 Task: Open book report by reading rainbow template from the template gallery.
Action: Mouse moved to (40, 81)
Screenshot: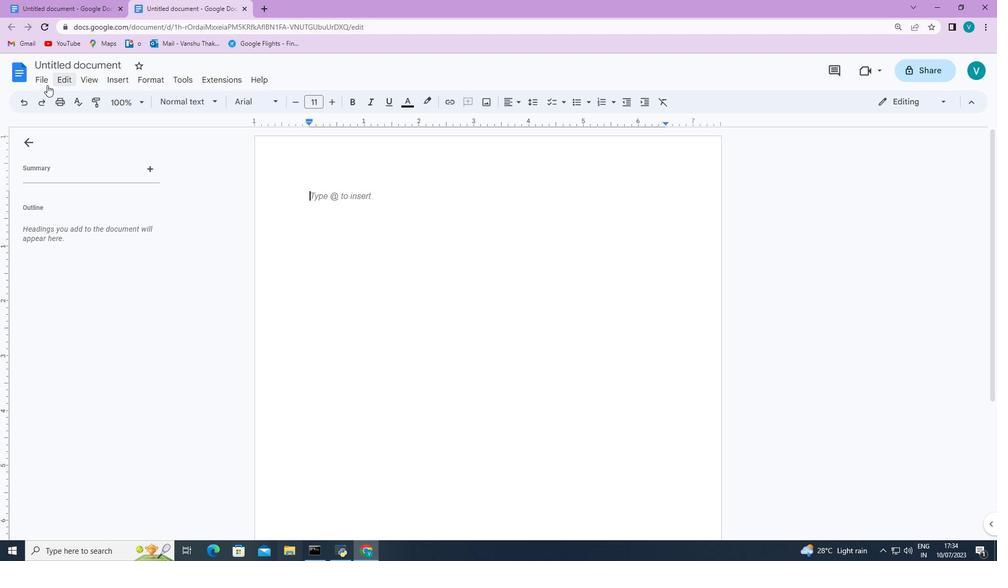 
Action: Mouse pressed left at (40, 81)
Screenshot: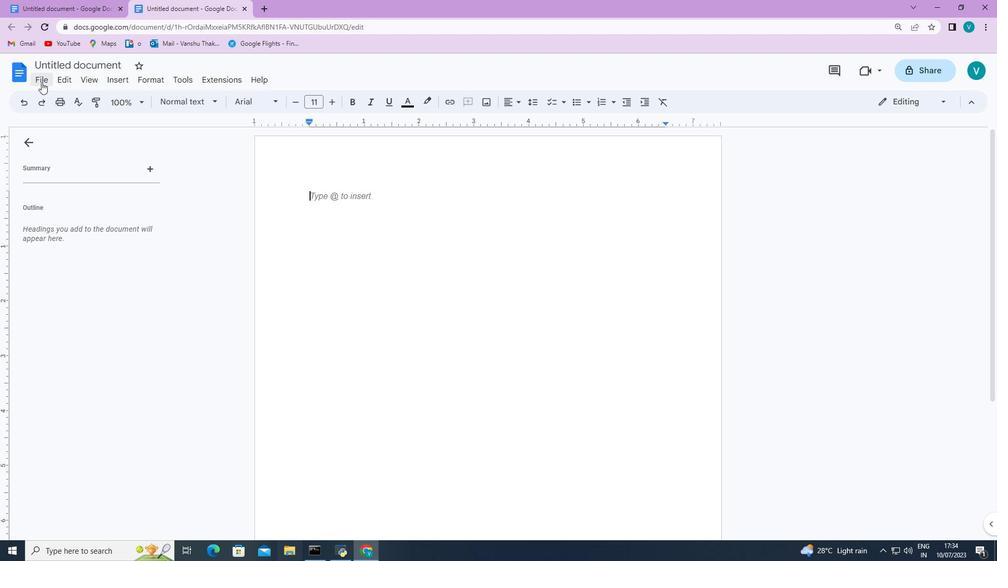 
Action: Mouse moved to (275, 122)
Screenshot: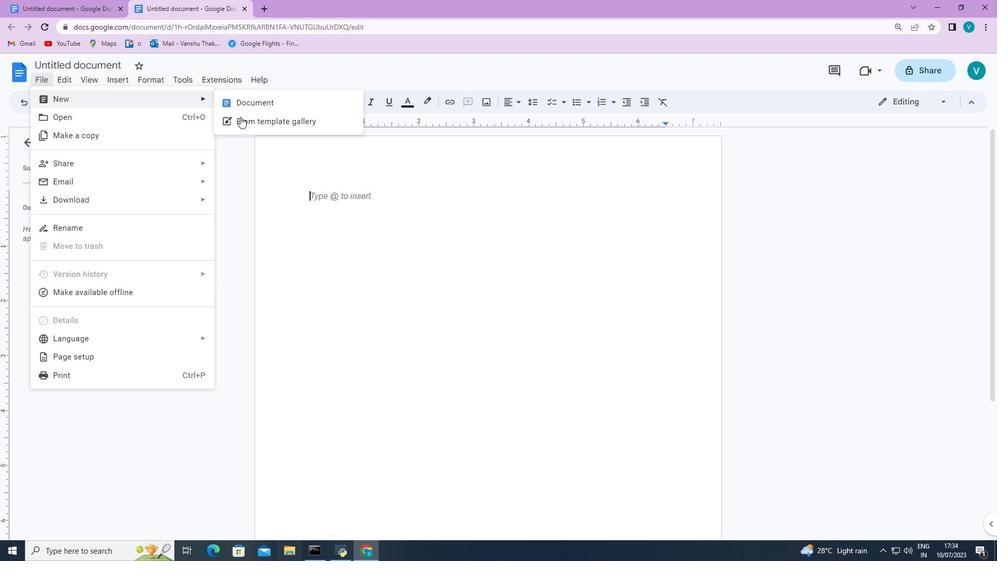 
Action: Mouse pressed left at (275, 122)
Screenshot: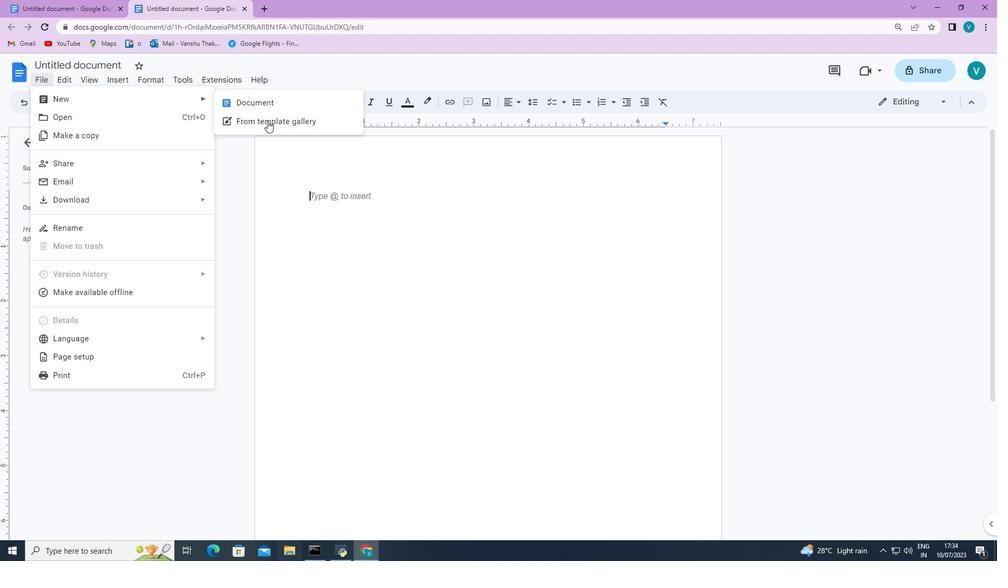 
Action: Mouse moved to (295, 153)
Screenshot: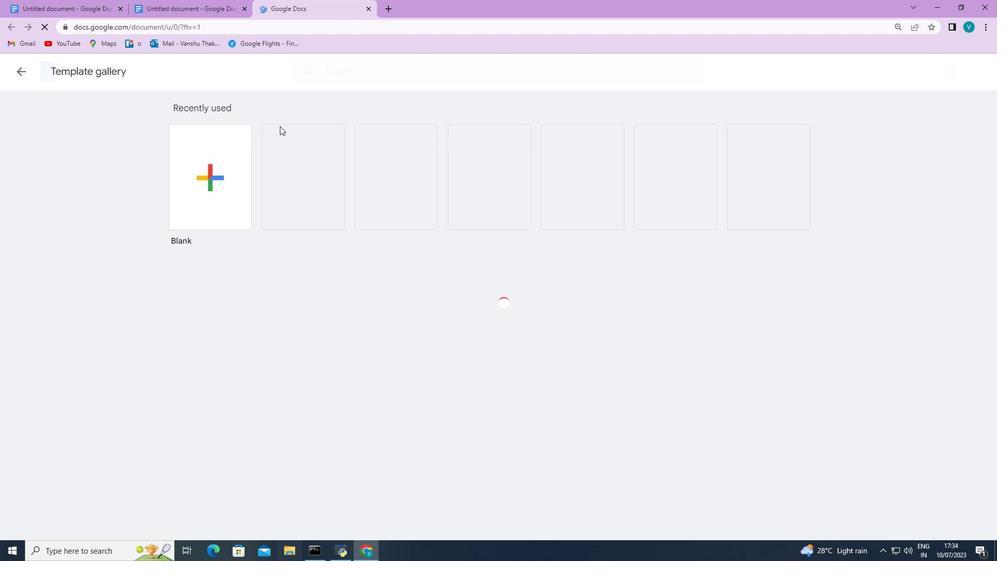 
Action: Mouse scrolled (295, 152) with delta (0, 0)
Screenshot: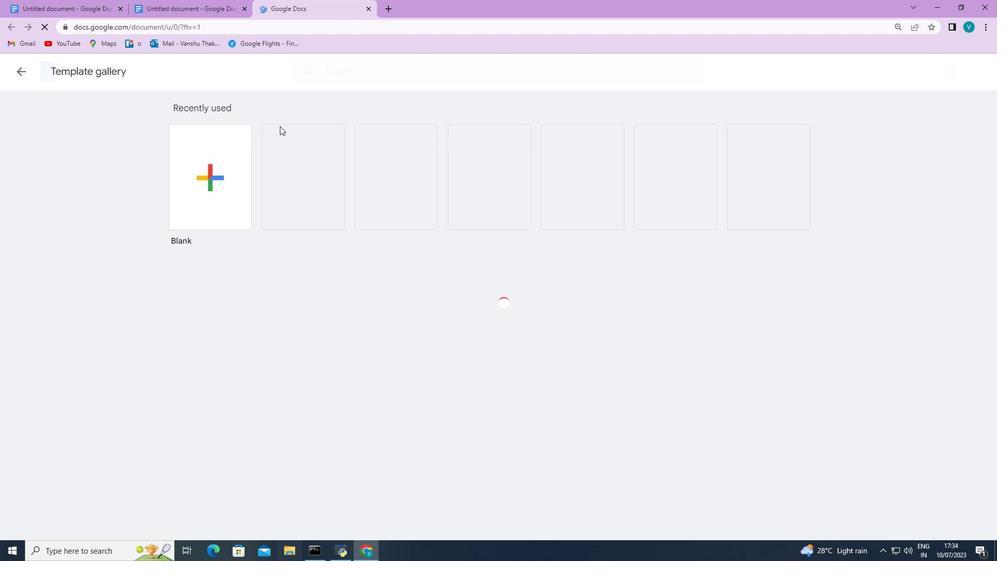 
Action: Mouse moved to (300, 165)
Screenshot: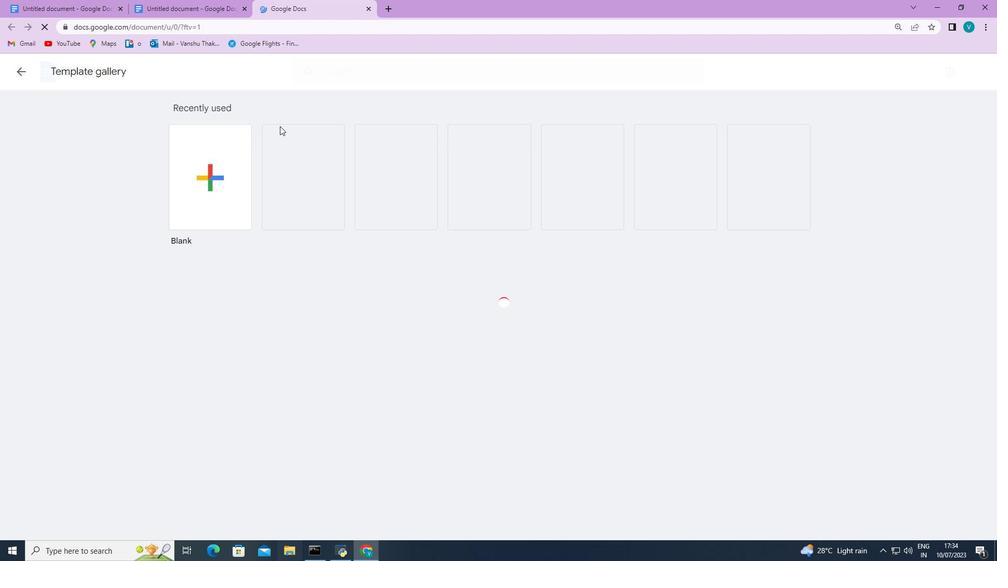 
Action: Mouse scrolled (300, 164) with delta (0, 0)
Screenshot: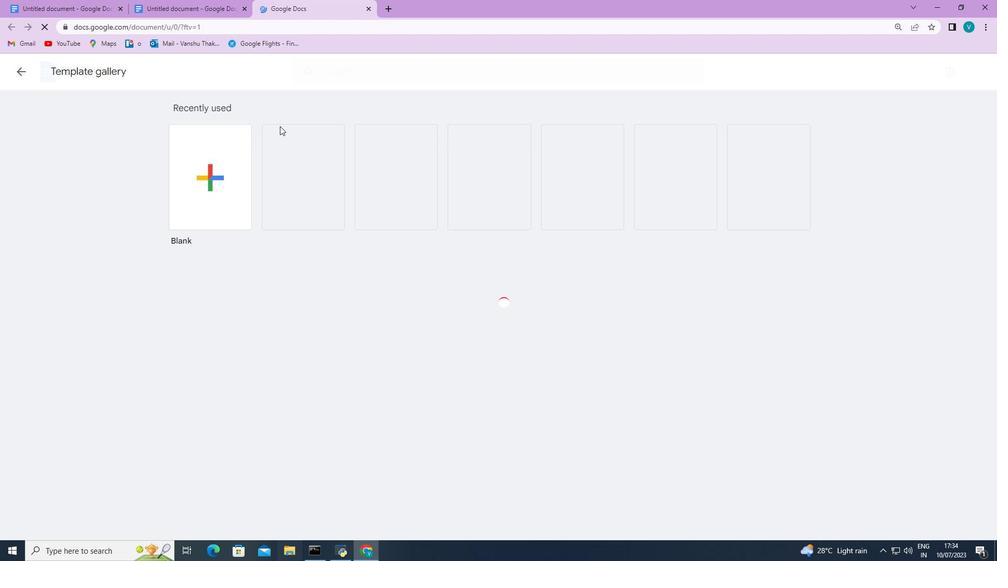 
Action: Mouse moved to (301, 168)
Screenshot: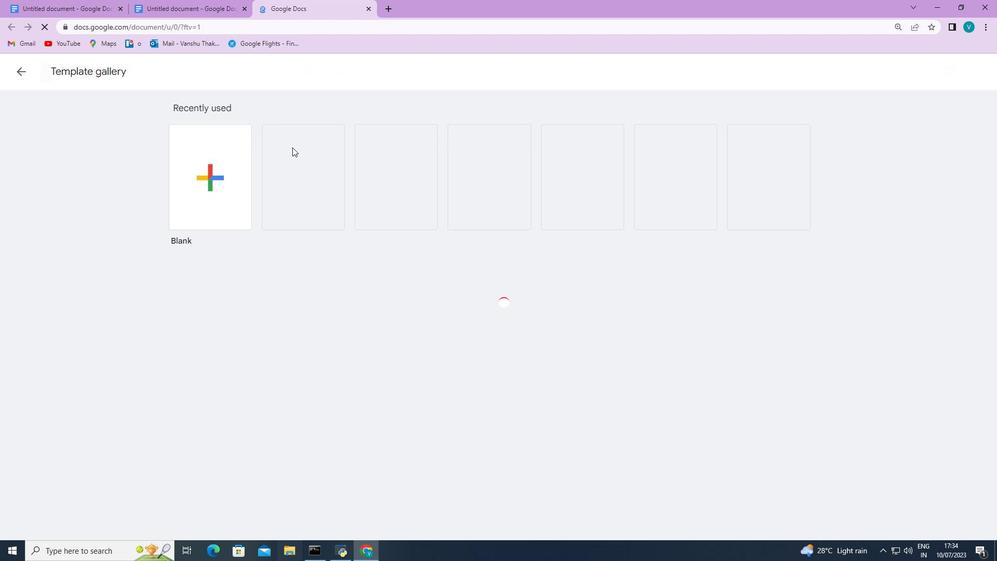 
Action: Mouse scrolled (301, 168) with delta (0, 0)
Screenshot: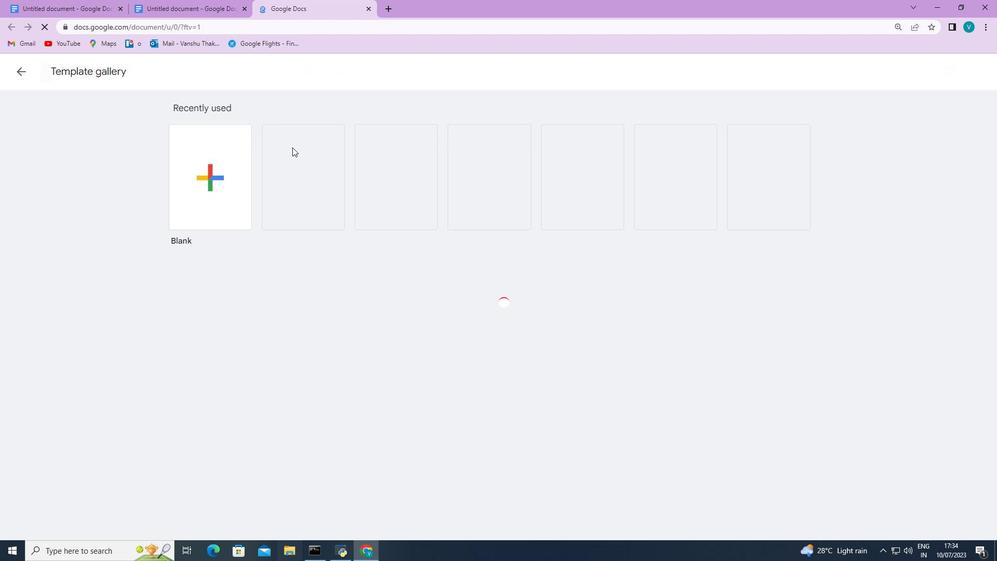 
Action: Mouse moved to (304, 176)
Screenshot: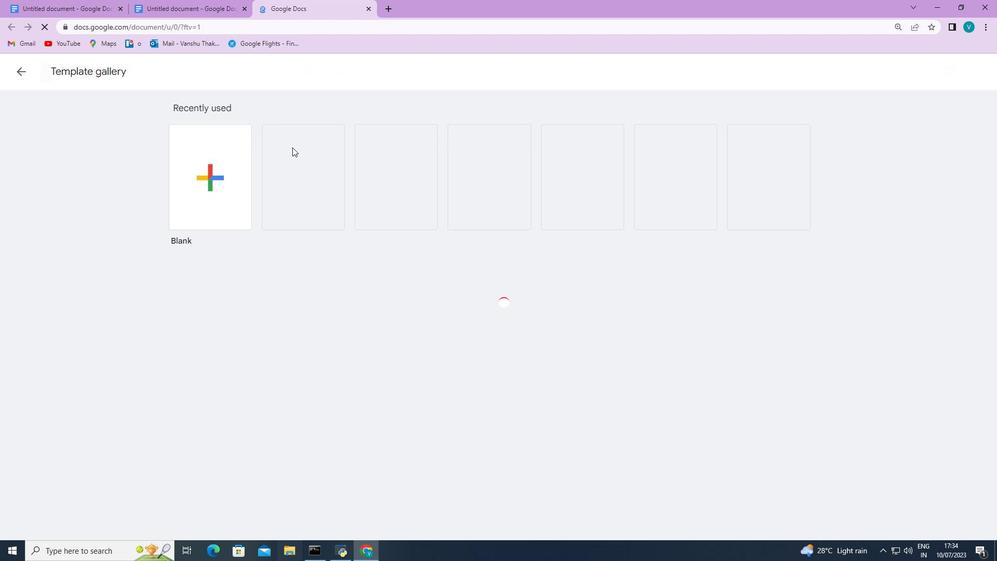 
Action: Mouse scrolled (304, 175) with delta (0, 0)
Screenshot: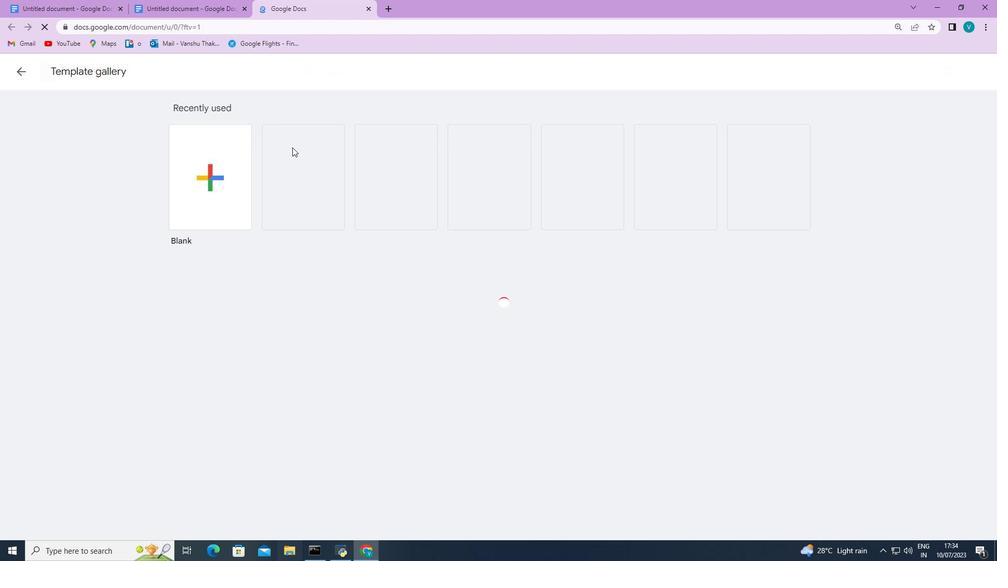 
Action: Mouse moved to (304, 177)
Screenshot: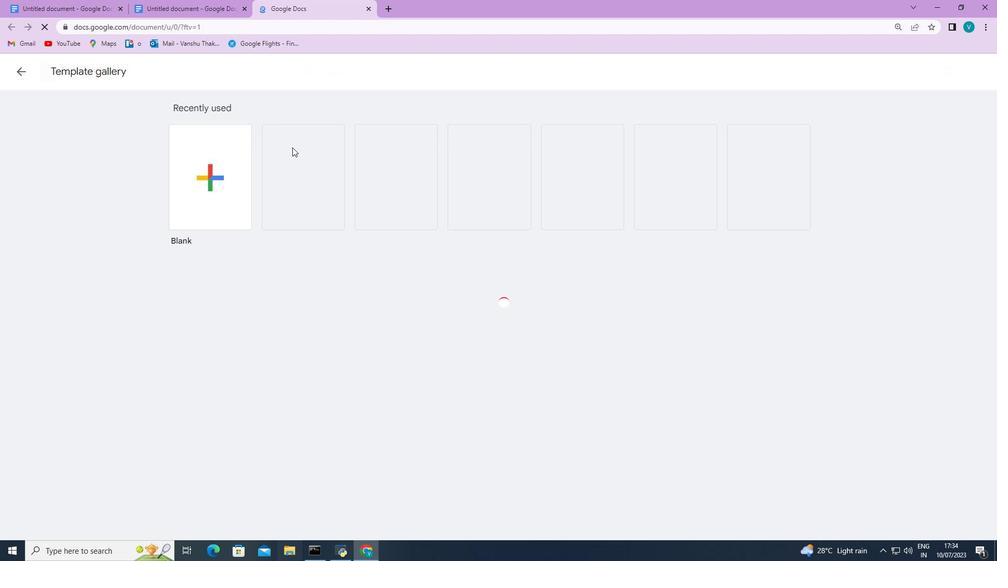 
Action: Mouse scrolled (304, 177) with delta (0, 0)
Screenshot: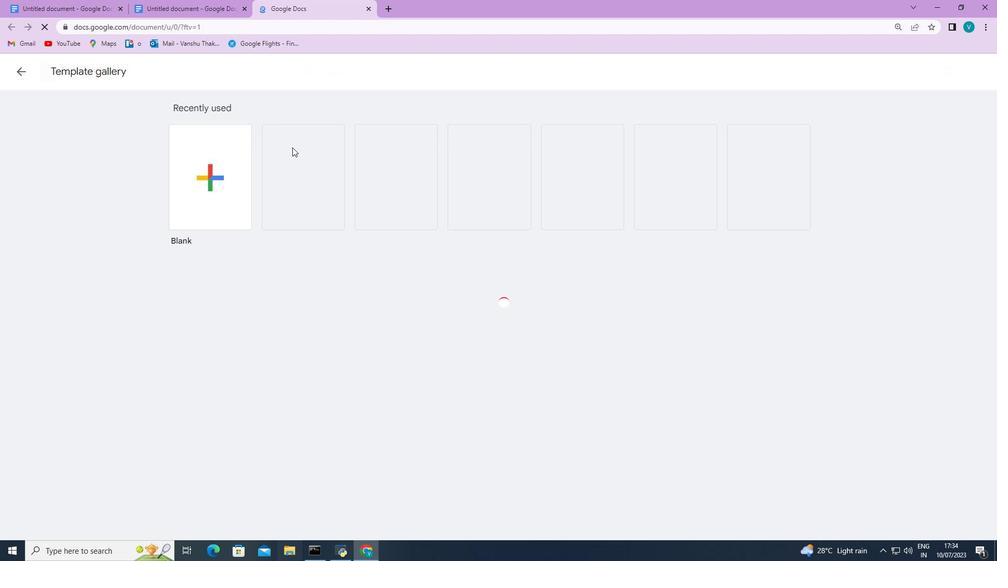 
Action: Mouse moved to (305, 179)
Screenshot: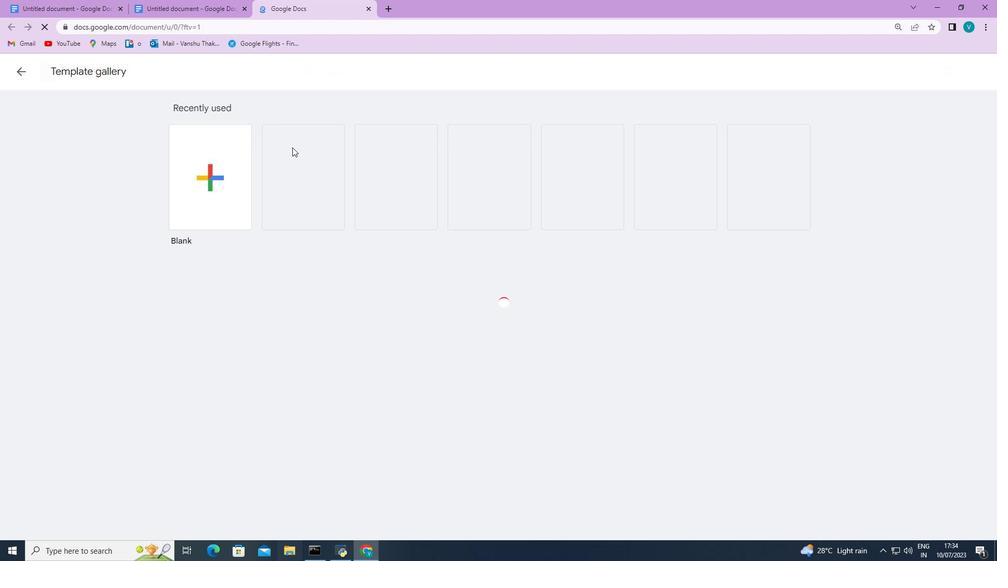 
Action: Mouse scrolled (305, 179) with delta (0, 0)
Screenshot: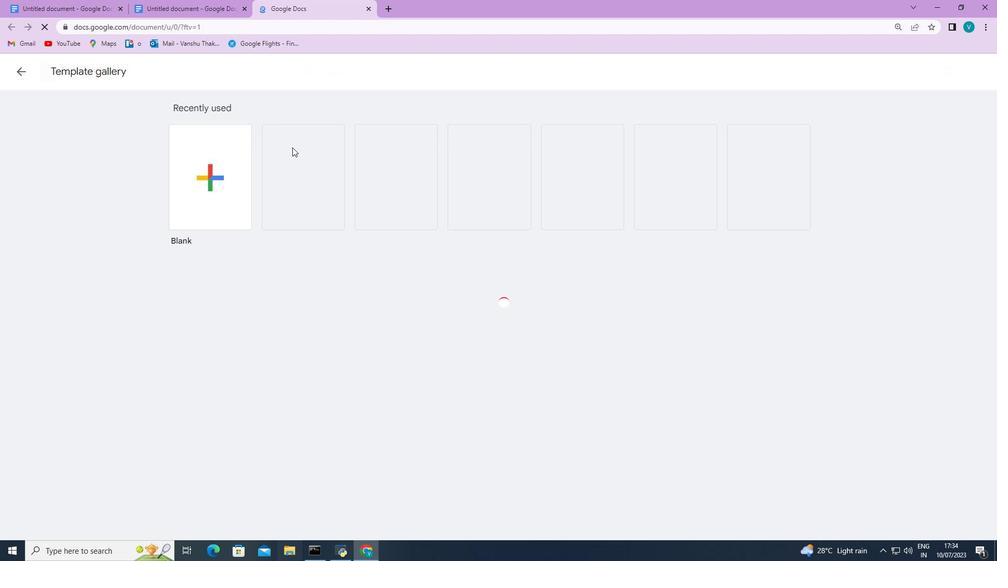 
Action: Mouse moved to (306, 179)
Screenshot: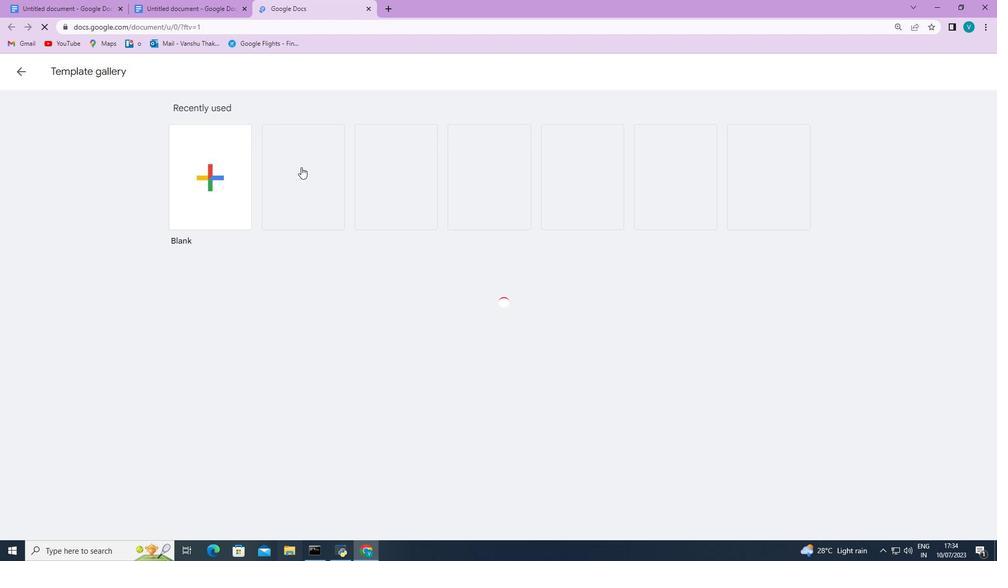 
Action: Mouse scrolled (306, 179) with delta (0, 0)
Screenshot: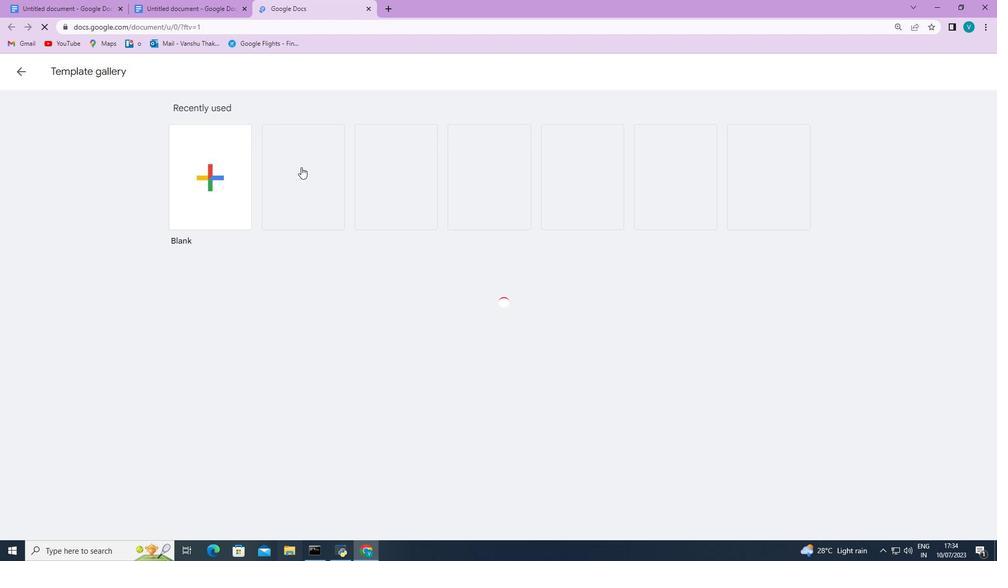 
Action: Mouse moved to (331, 221)
Screenshot: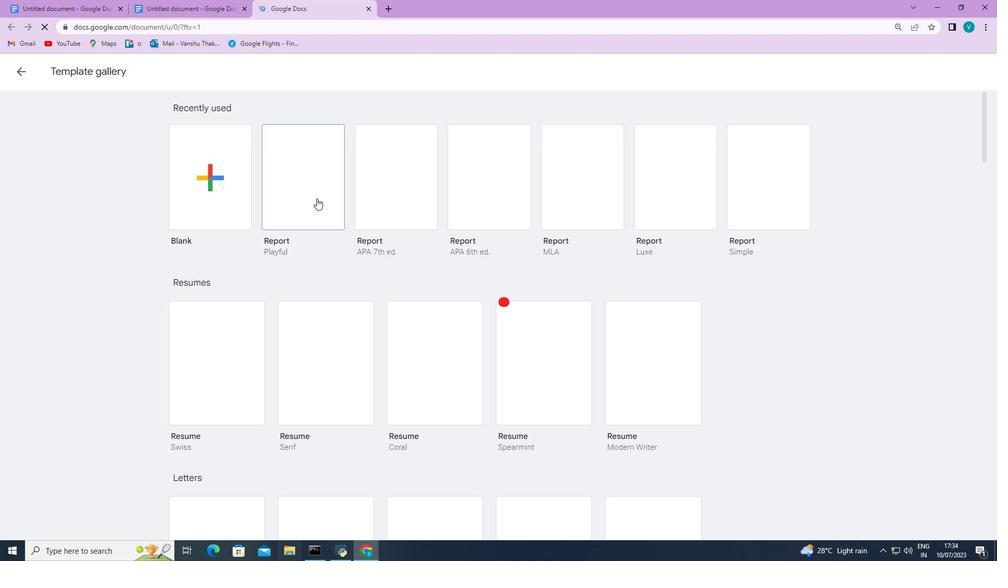 
Action: Mouse scrolled (331, 221) with delta (0, 0)
Screenshot: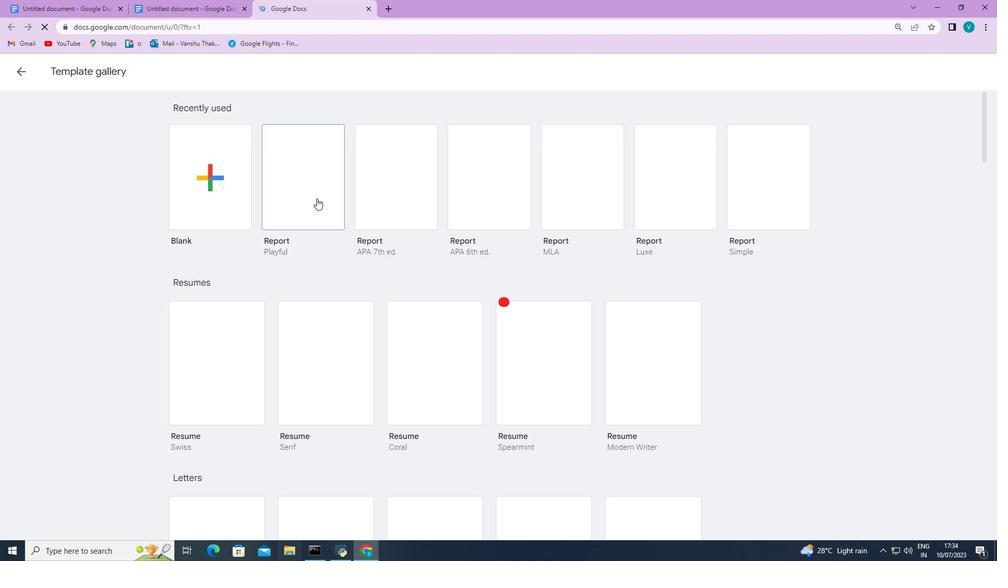 
Action: Mouse moved to (335, 226)
Screenshot: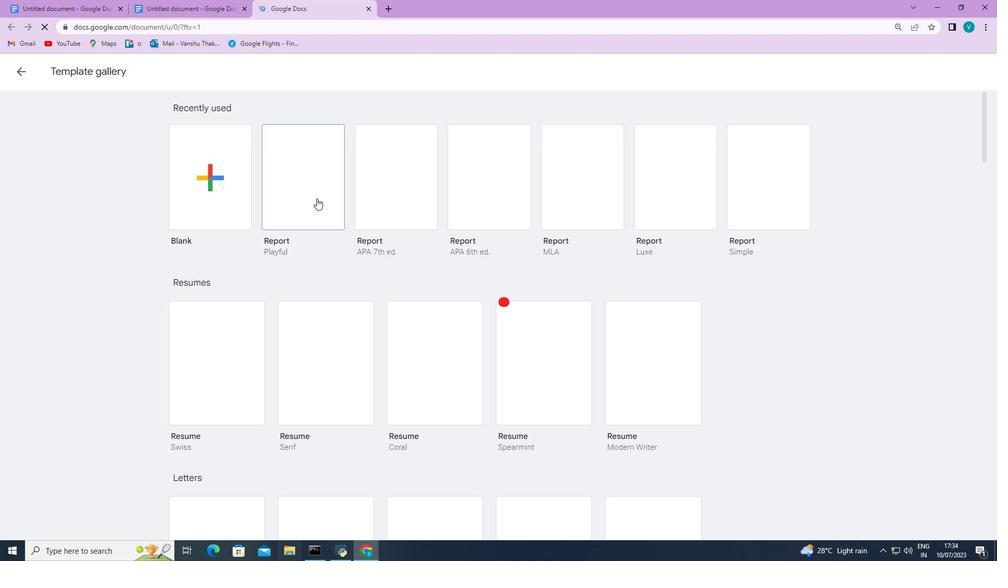 
Action: Mouse scrolled (335, 225) with delta (0, 0)
Screenshot: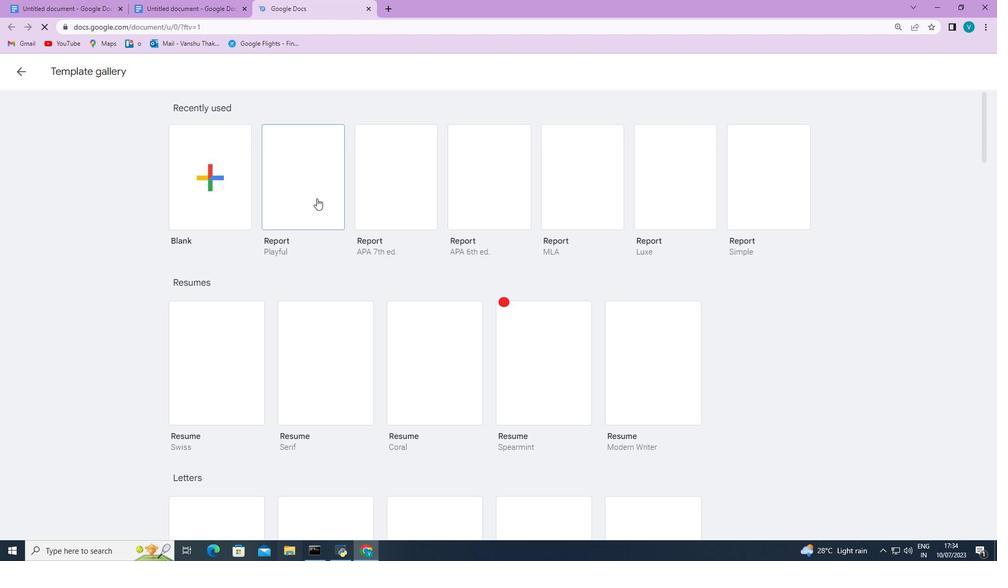 
Action: Mouse moved to (340, 230)
Screenshot: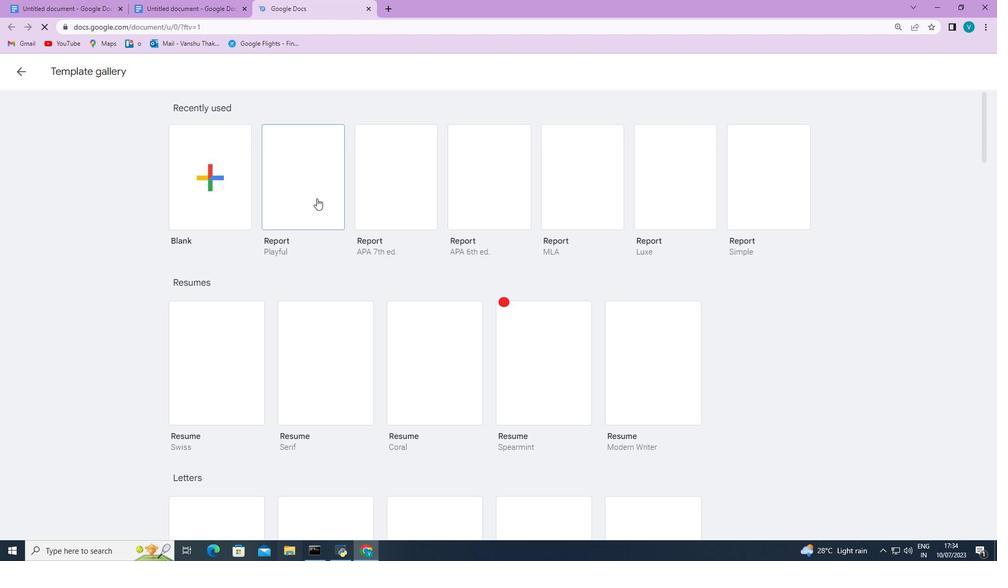 
Action: Mouse scrolled (340, 230) with delta (0, 0)
Screenshot: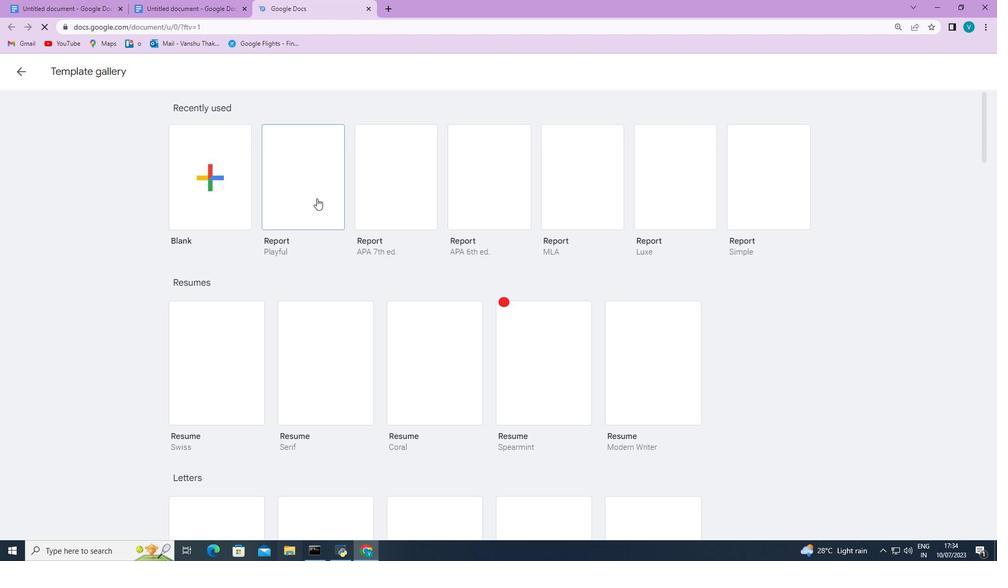 
Action: Mouse moved to (344, 234)
Screenshot: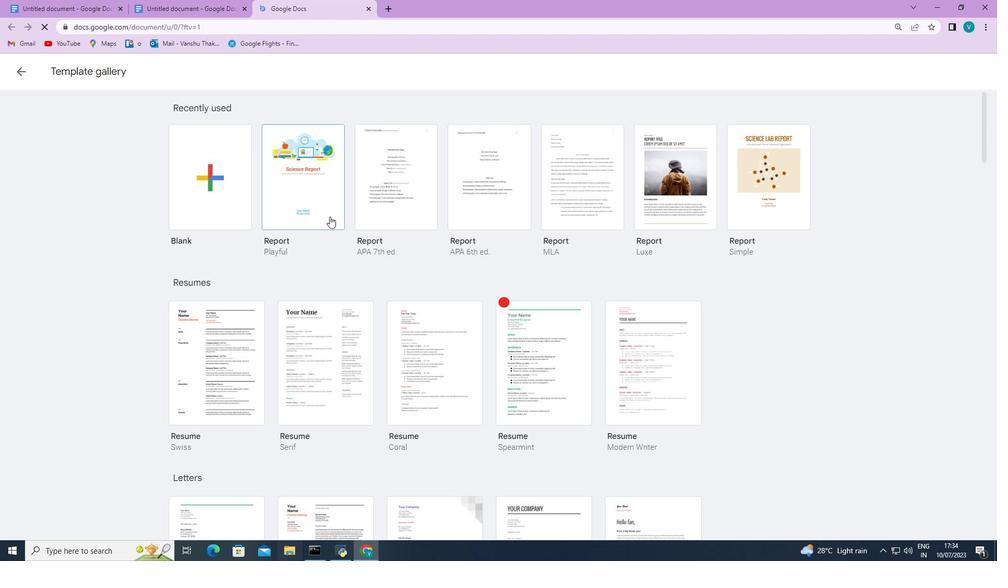
Action: Mouse scrolled (344, 233) with delta (0, 0)
Screenshot: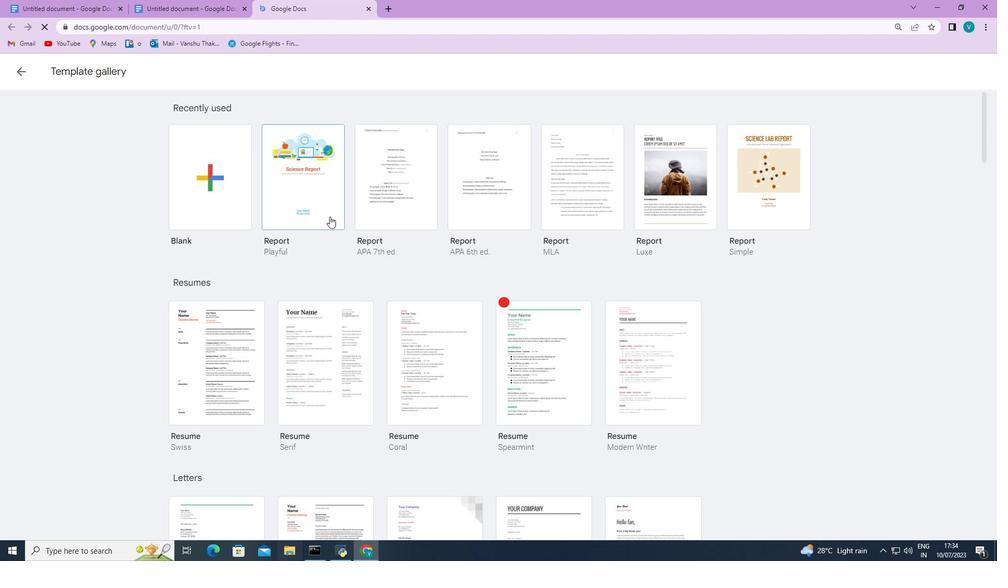 
Action: Mouse moved to (348, 237)
Screenshot: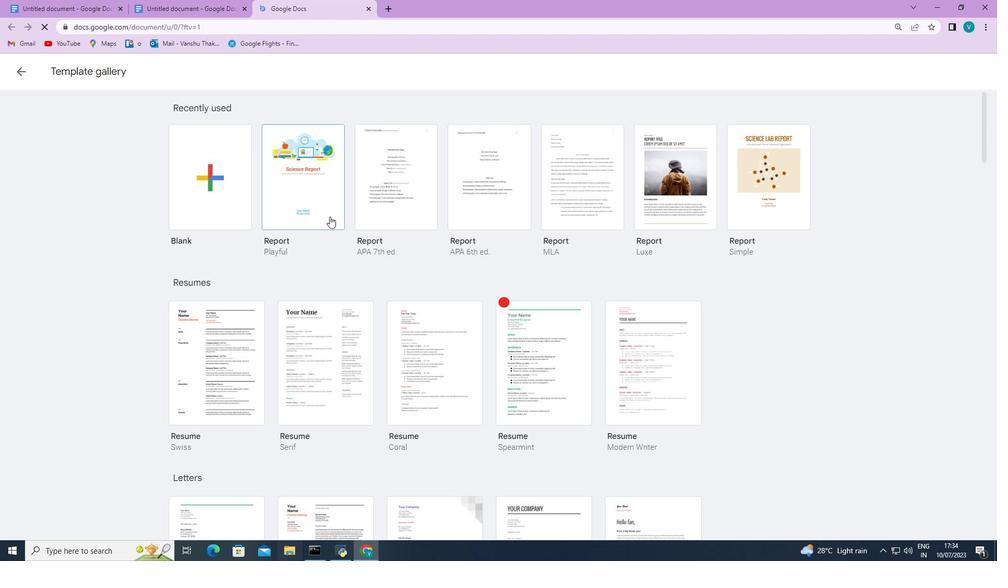 
Action: Mouse scrolled (348, 236) with delta (0, 0)
Screenshot: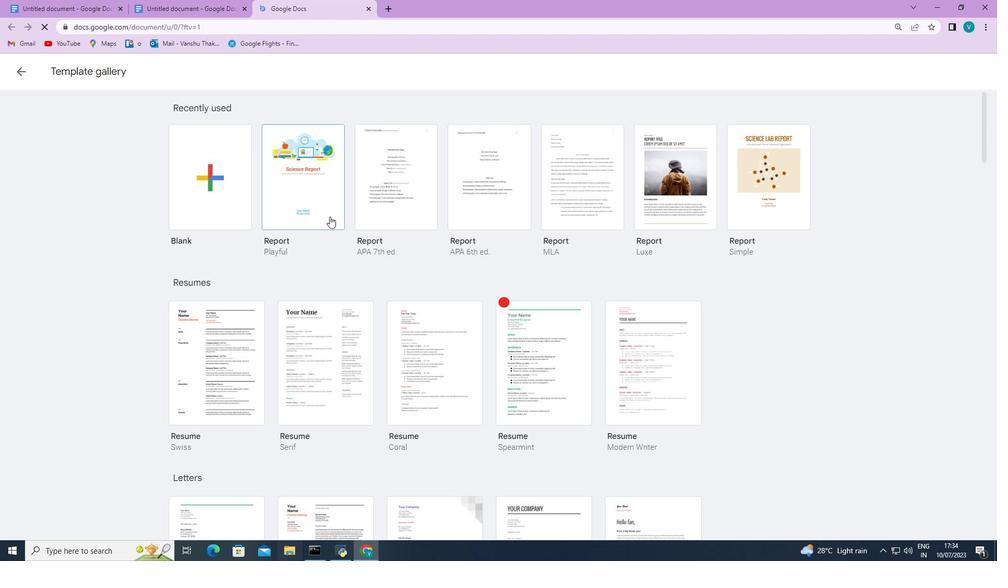 
Action: Mouse moved to (351, 240)
Screenshot: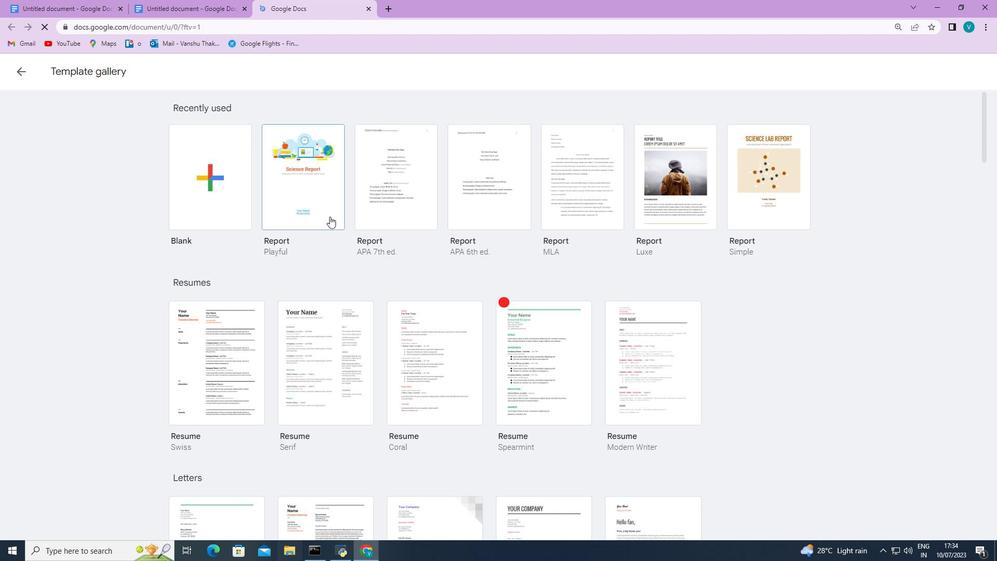 
Action: Mouse scrolled (350, 238) with delta (0, 0)
Screenshot: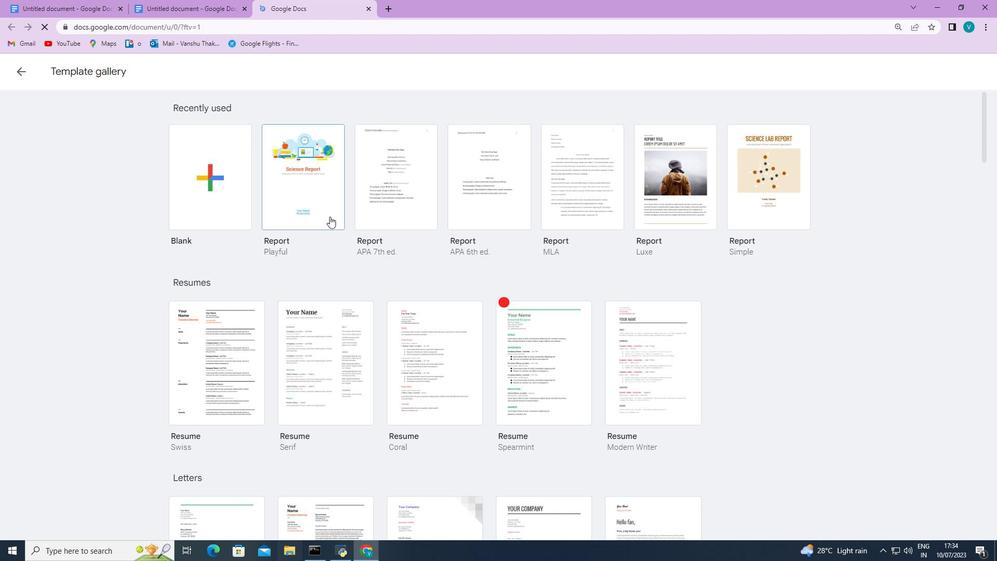 
Action: Mouse moved to (398, 280)
Screenshot: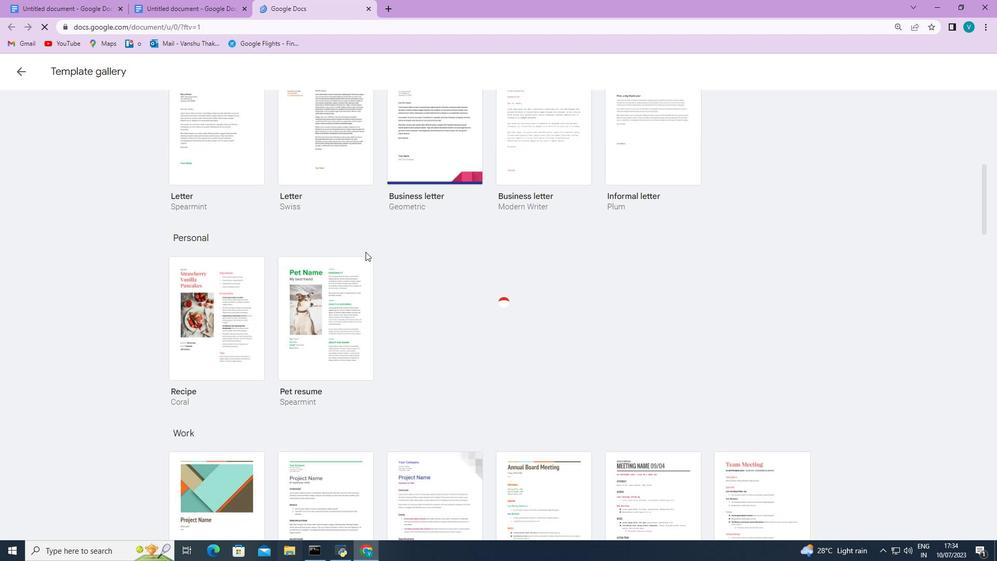 
Action: Mouse scrolled (392, 273) with delta (0, 0)
Screenshot: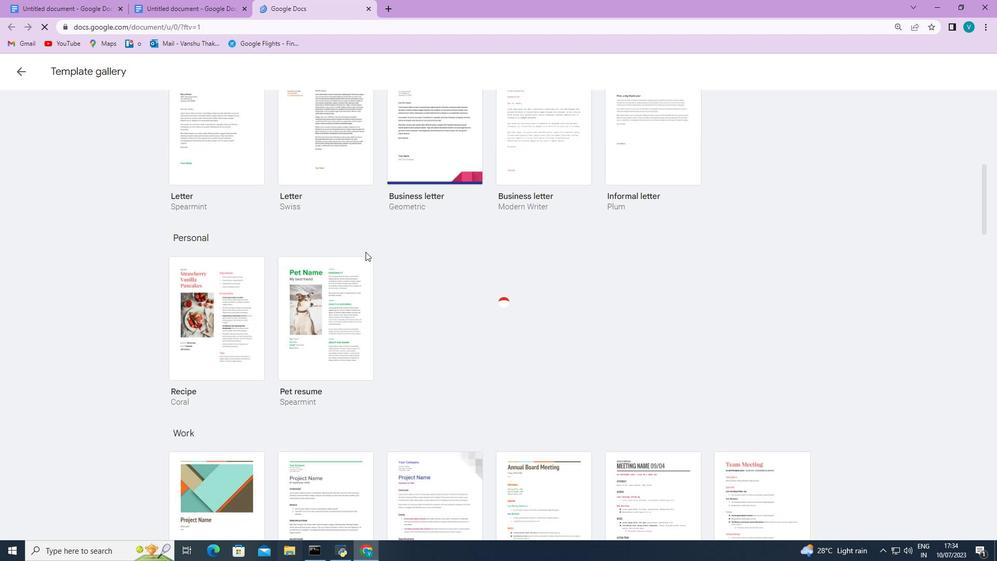 
Action: Mouse moved to (401, 282)
Screenshot: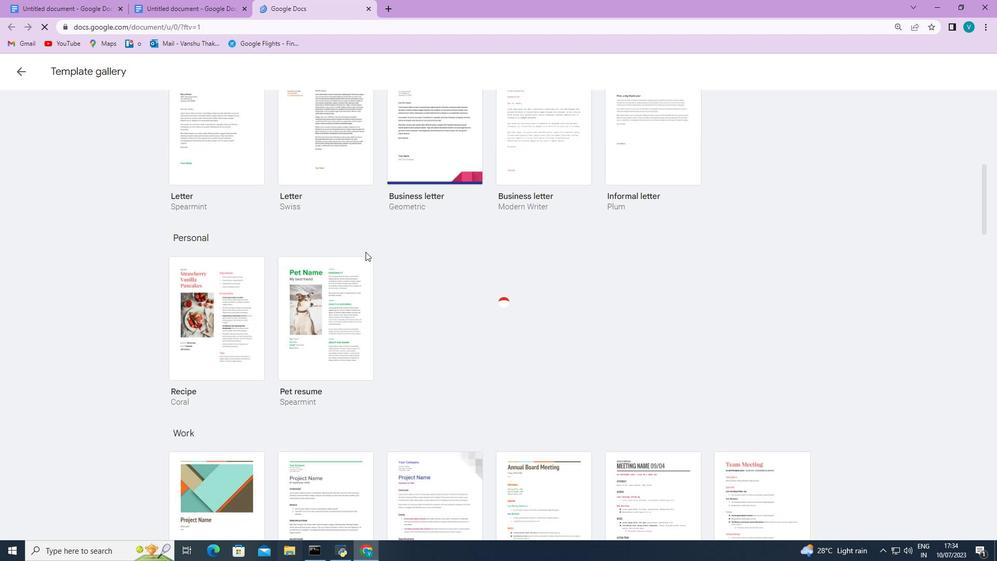 
Action: Mouse scrolled (397, 278) with delta (0, 0)
Screenshot: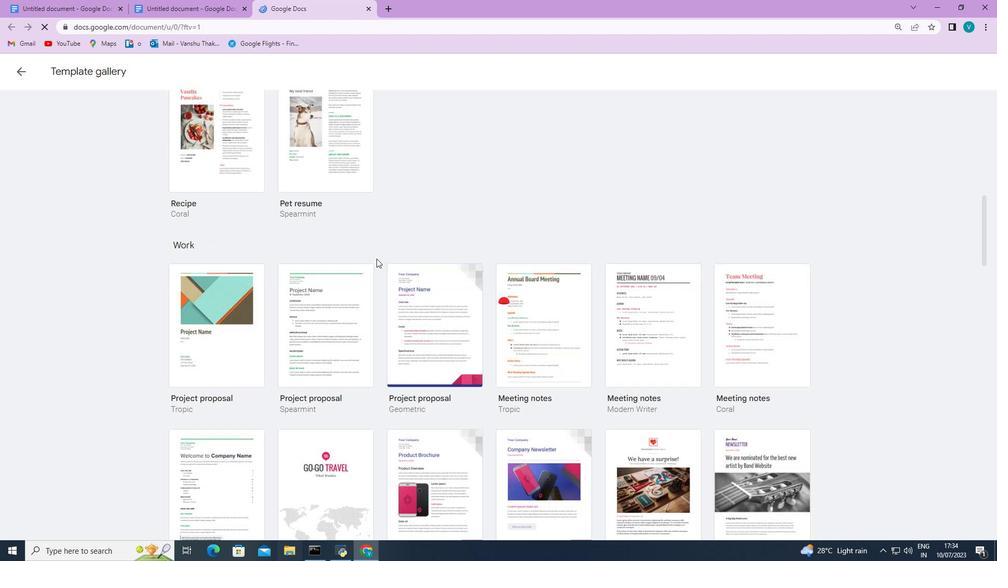 
Action: Mouse moved to (405, 284)
Screenshot: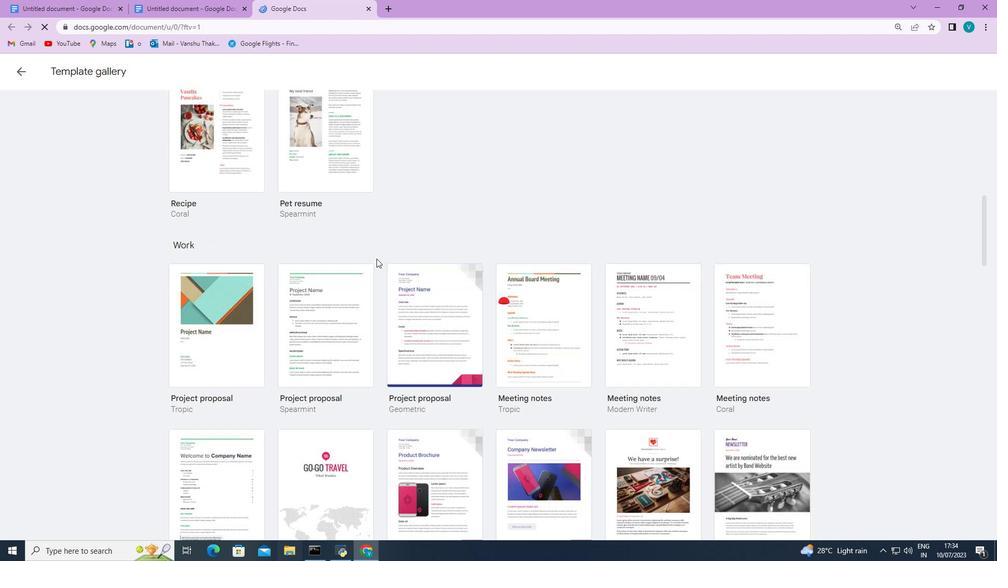 
Action: Mouse scrolled (398, 281) with delta (0, 0)
Screenshot: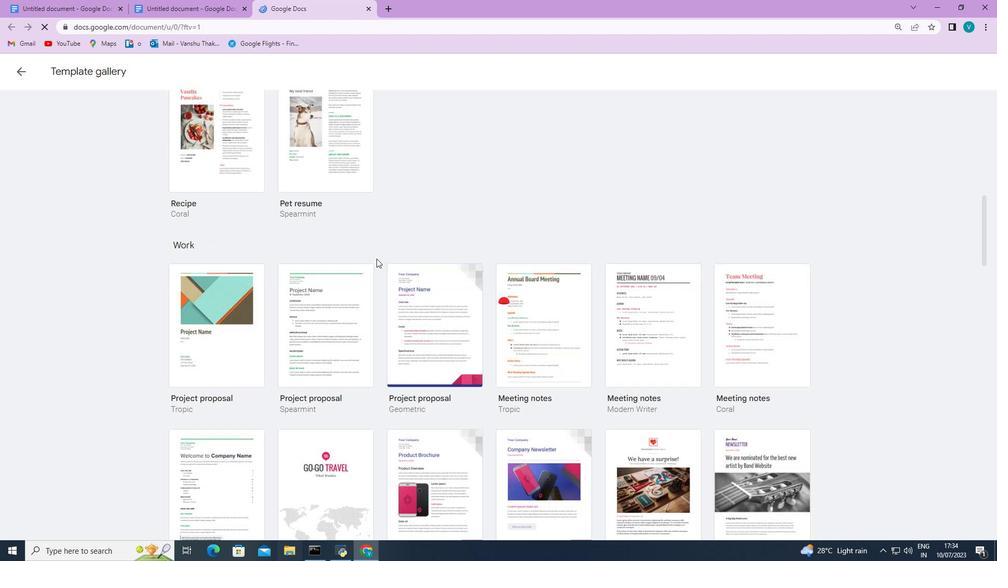 
Action: Mouse moved to (407, 284)
Screenshot: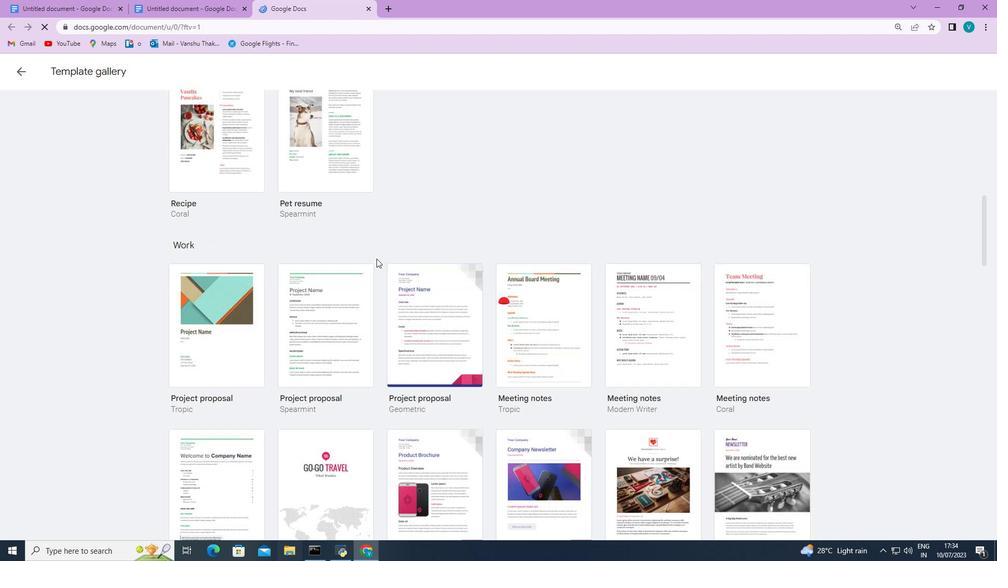 
Action: Mouse scrolled (401, 281) with delta (0, 0)
Screenshot: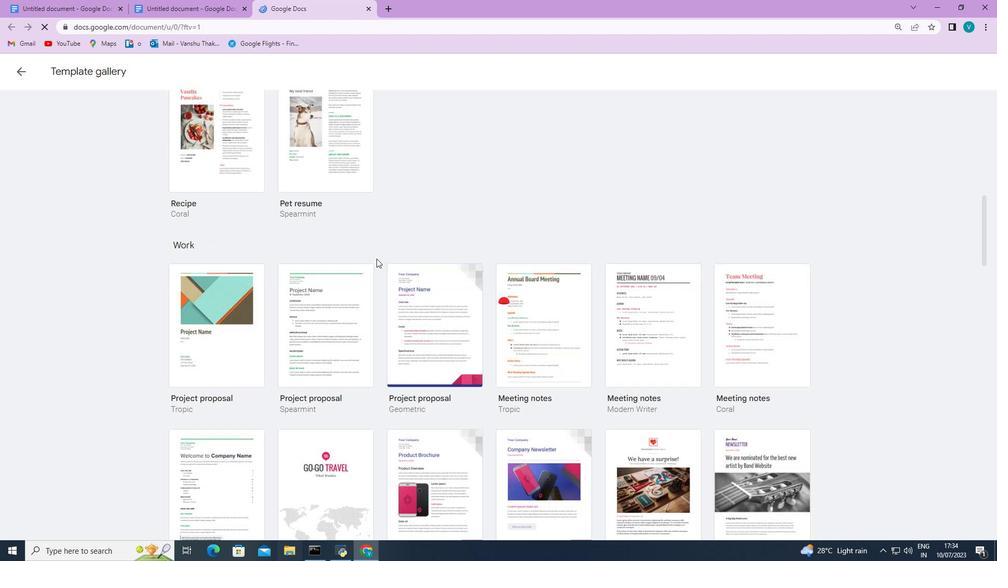 
Action: Mouse moved to (408, 285)
Screenshot: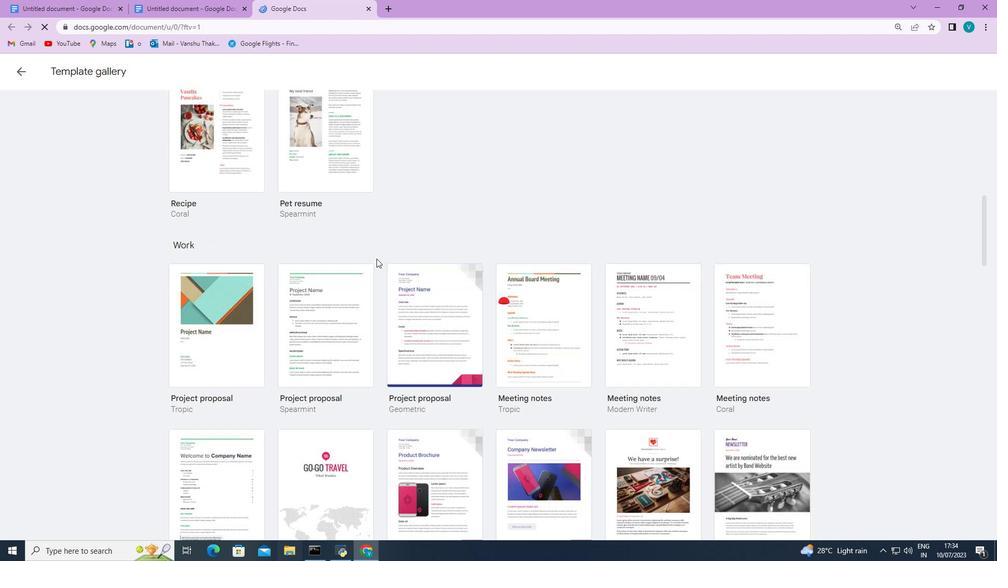 
Action: Mouse scrolled (407, 284) with delta (0, 0)
Screenshot: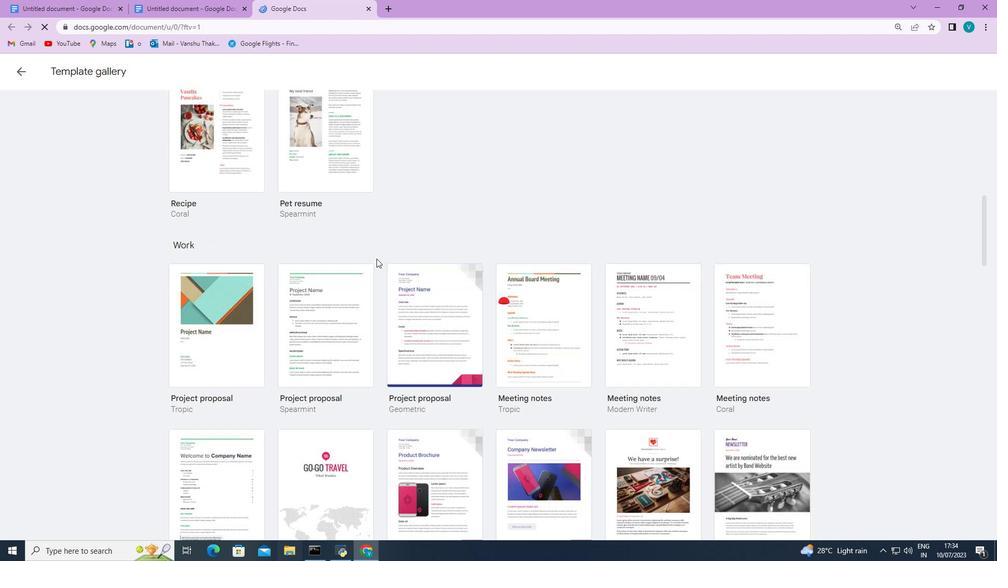 
Action: Mouse moved to (413, 287)
Screenshot: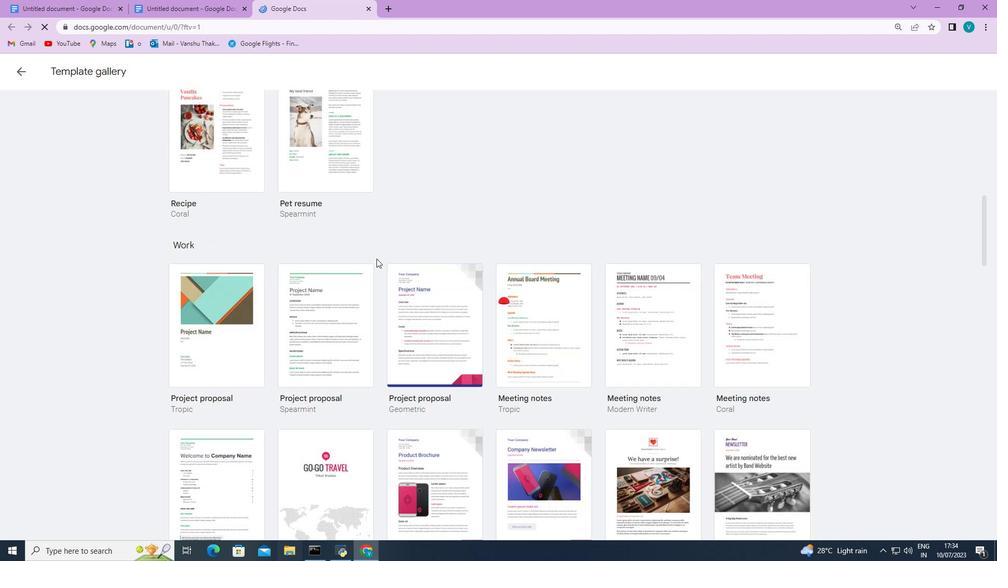 
Action: Mouse scrolled (411, 286) with delta (0, 0)
Screenshot: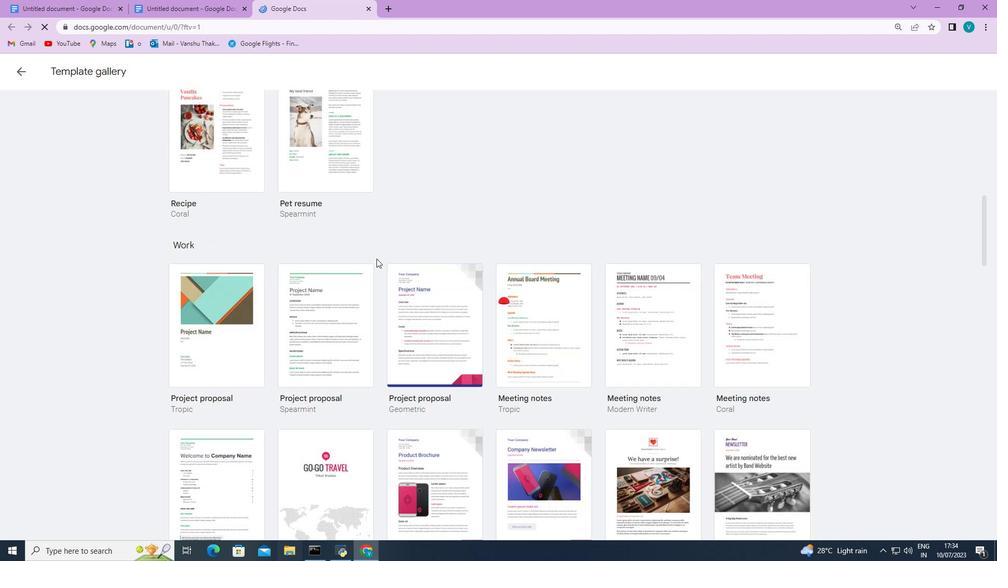 
Action: Mouse moved to (427, 300)
Screenshot: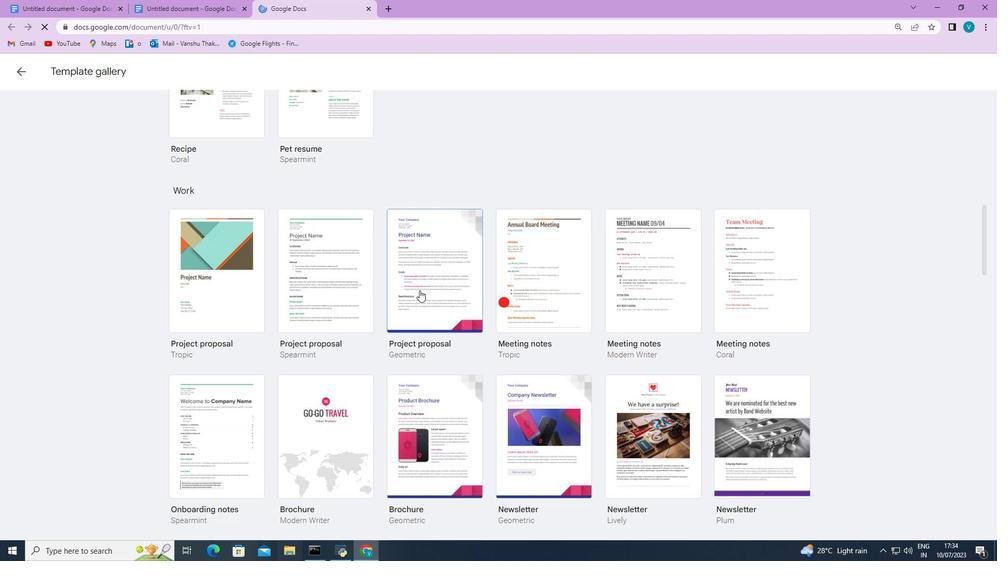 
Action: Mouse scrolled (427, 300) with delta (0, 0)
Screenshot: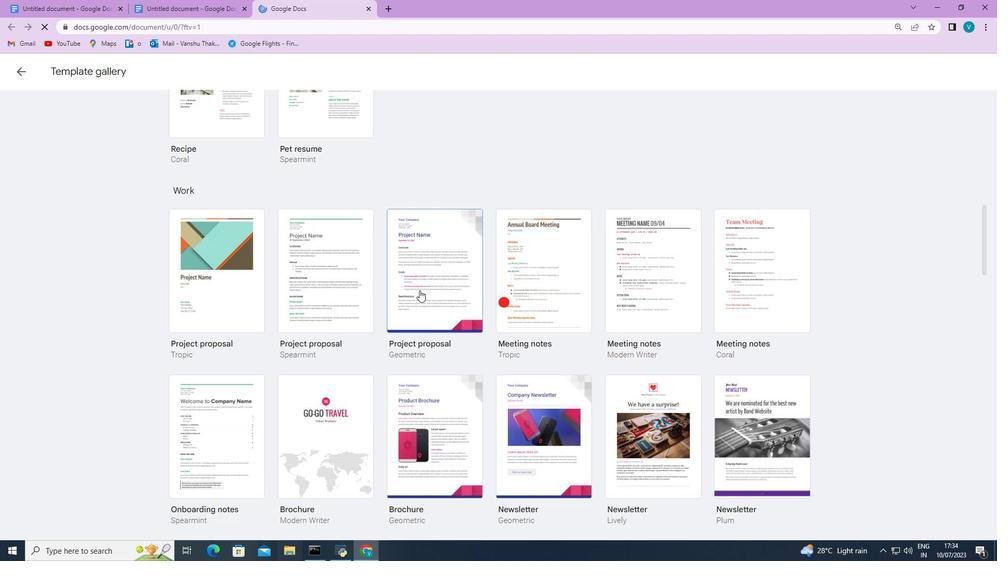 
Action: Mouse moved to (427, 300)
Screenshot: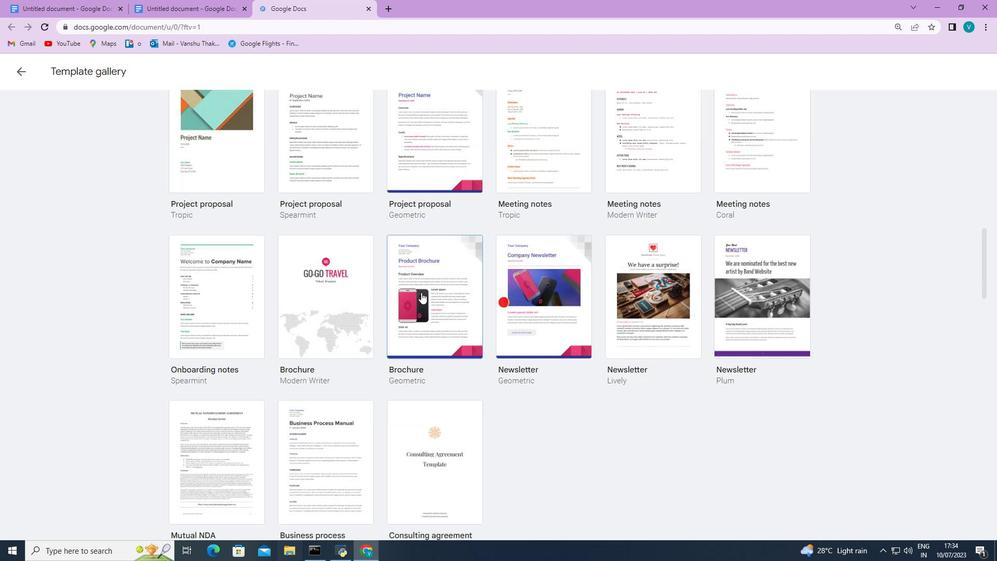 
Action: Mouse scrolled (427, 300) with delta (0, 0)
Screenshot: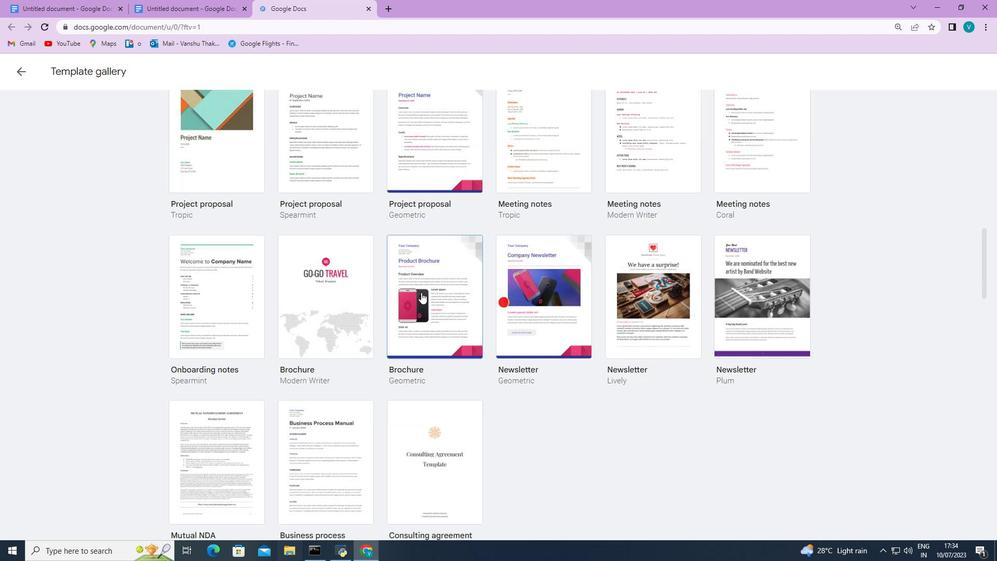 
Action: Mouse moved to (427, 301)
Screenshot: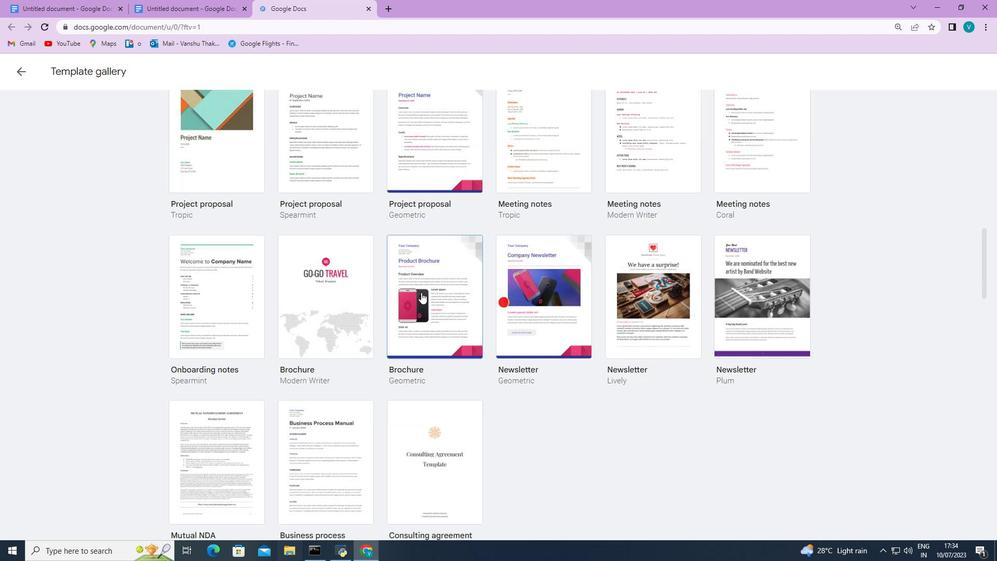 
Action: Mouse scrolled (427, 300) with delta (0, 0)
Screenshot: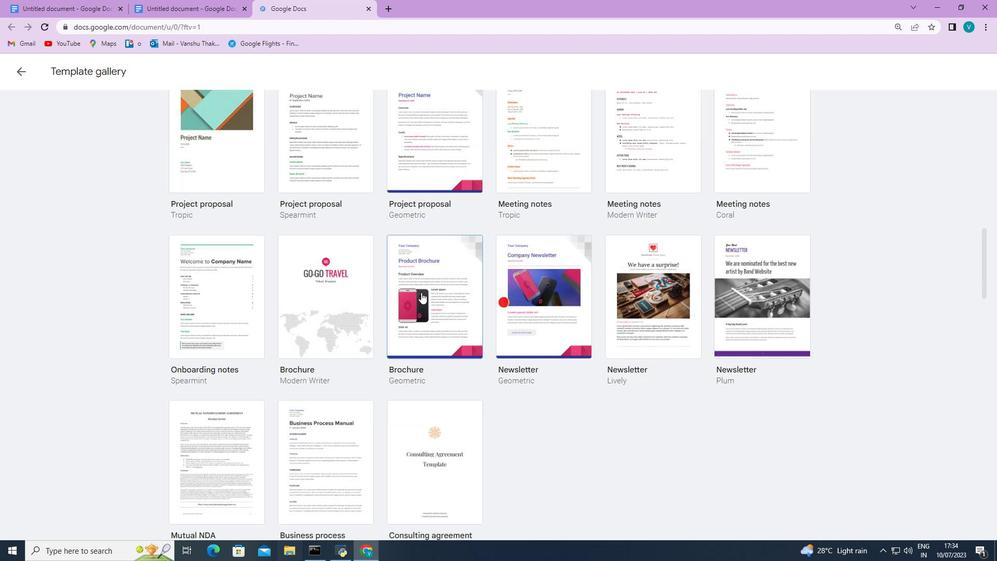 
Action: Mouse scrolled (427, 301) with delta (0, 0)
Screenshot: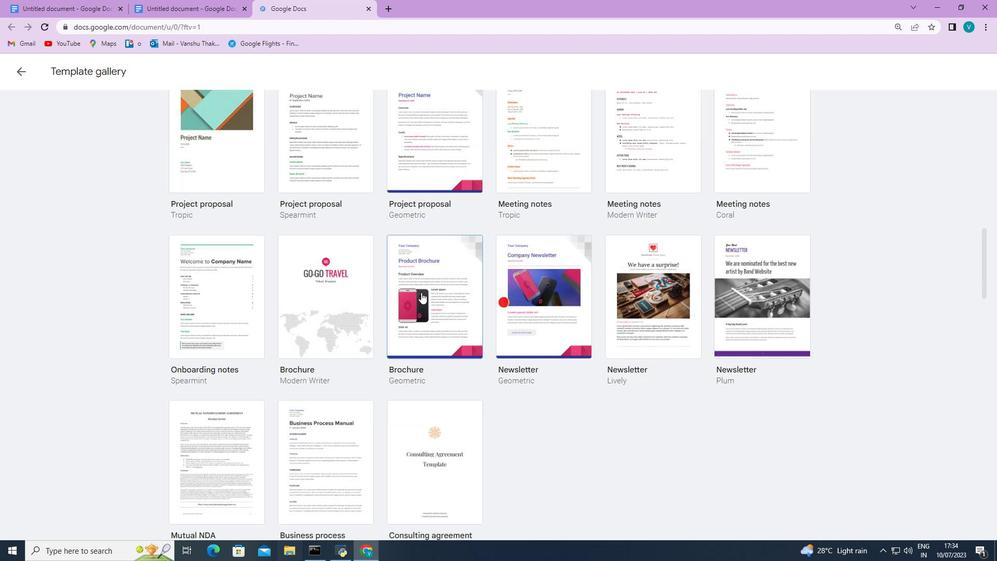 
Action: Mouse scrolled (427, 300) with delta (0, 0)
Screenshot: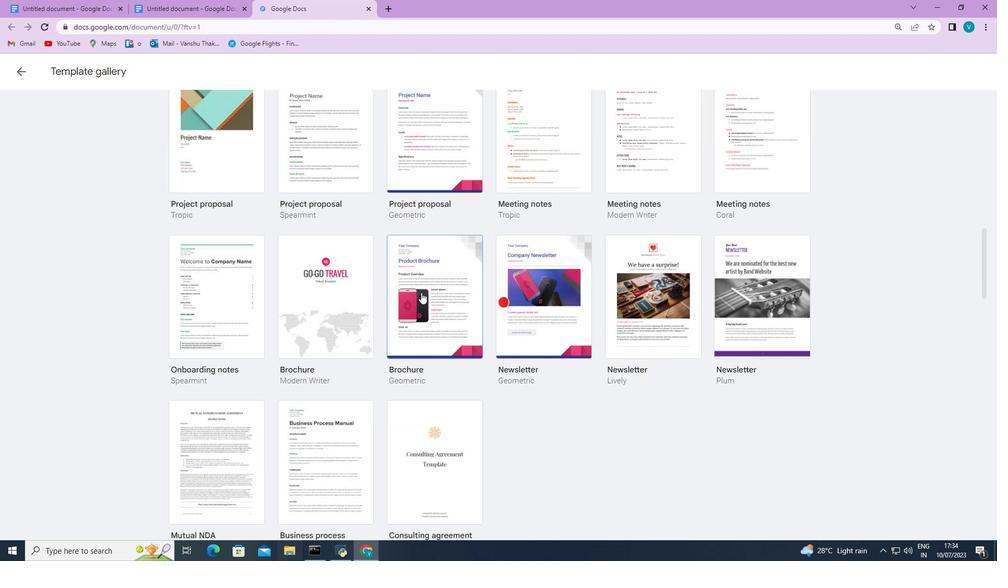 
Action: Mouse scrolled (427, 300) with delta (0, 0)
Screenshot: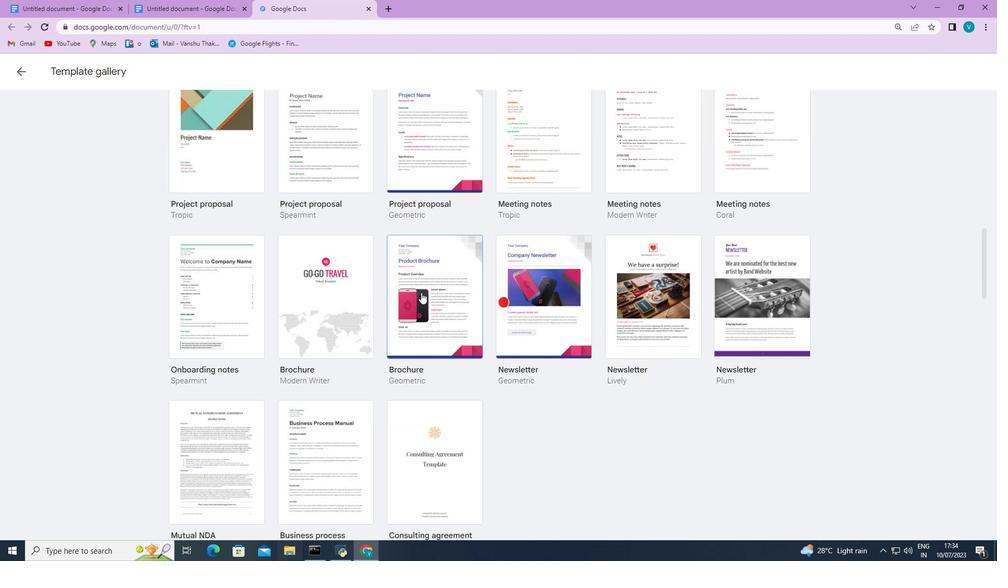 
Action: Mouse scrolled (427, 300) with delta (0, 0)
Screenshot: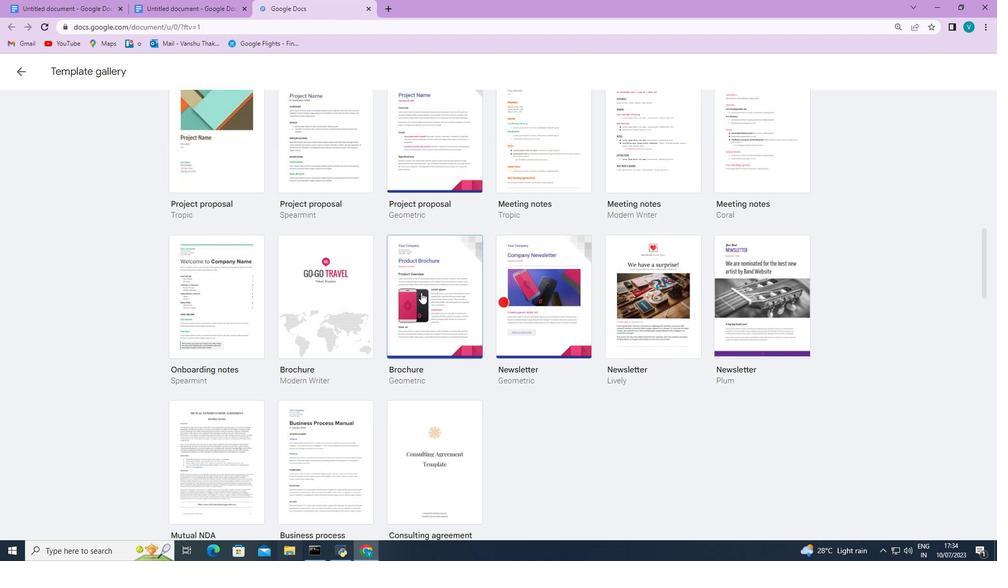 
Action: Mouse scrolled (427, 300) with delta (0, 0)
Screenshot: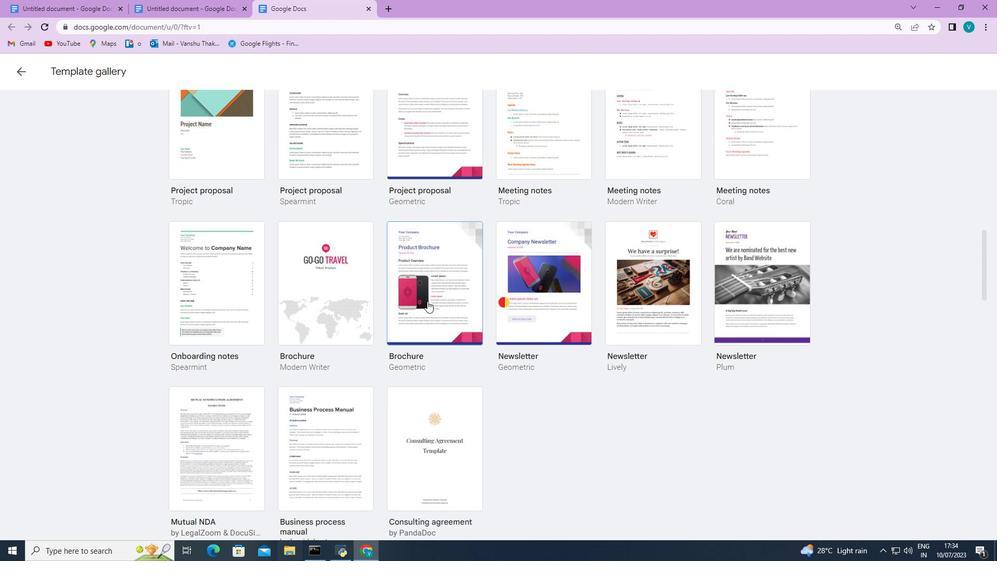 
Action: Mouse scrolled (427, 300) with delta (0, 0)
Screenshot: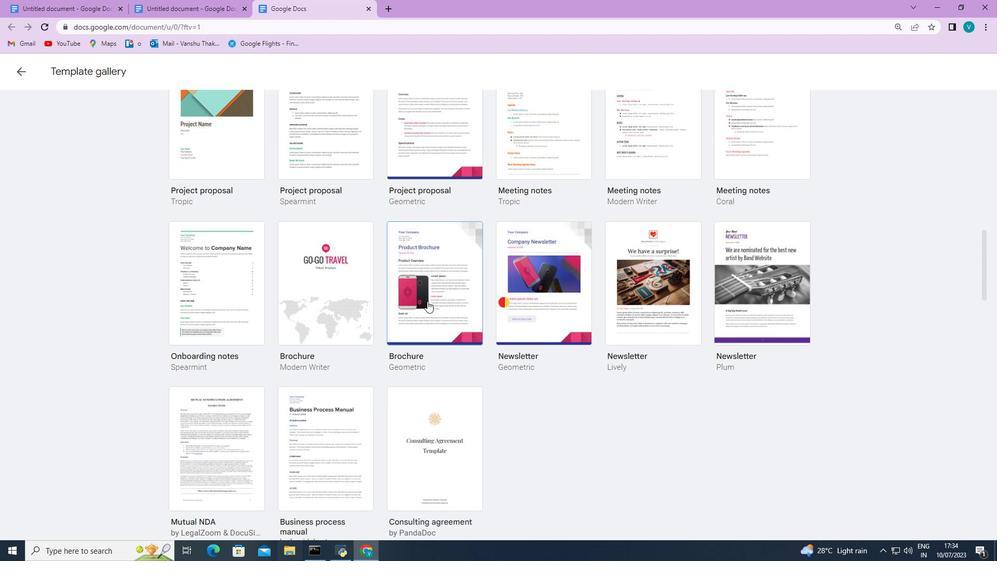 
Action: Mouse scrolled (427, 300) with delta (0, 0)
Screenshot: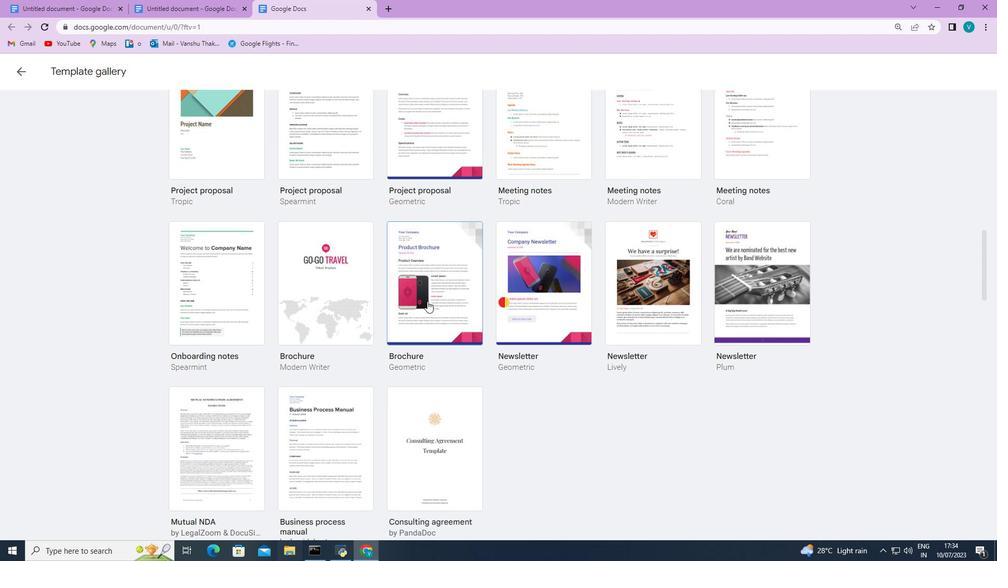 
Action: Mouse scrolled (427, 300) with delta (0, 0)
Screenshot: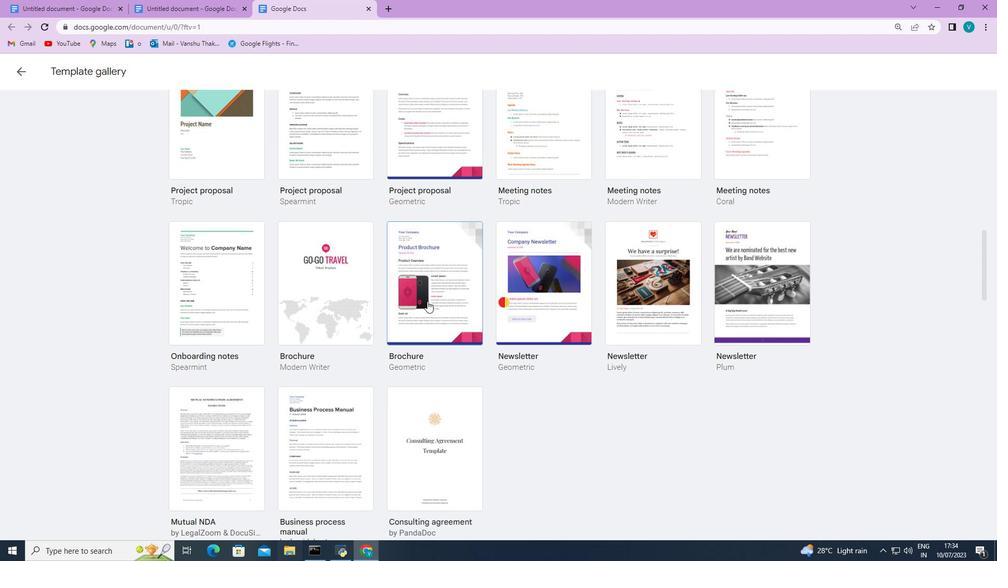 
Action: Mouse scrolled (427, 300) with delta (0, 0)
Screenshot: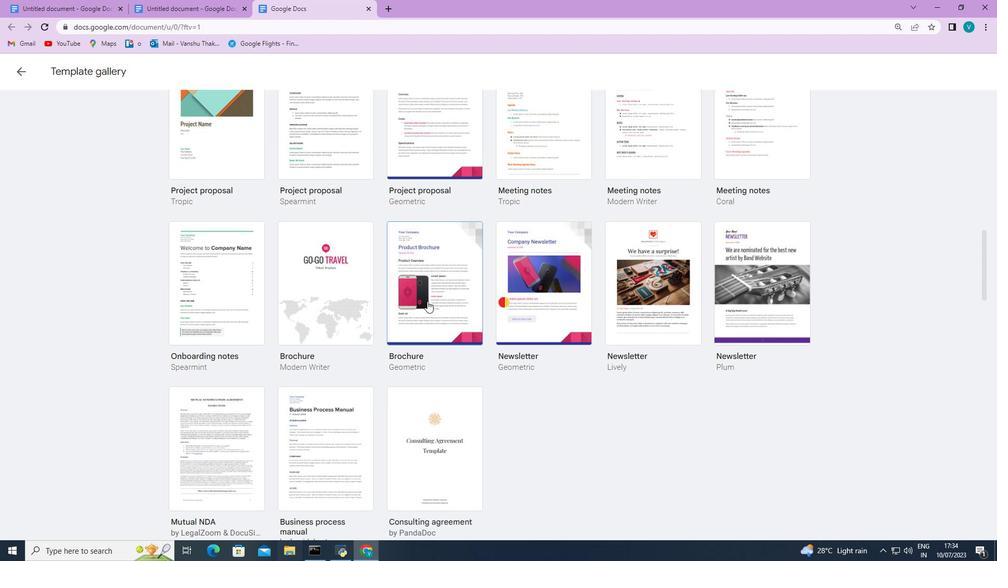 
Action: Mouse scrolled (427, 300) with delta (0, 0)
Screenshot: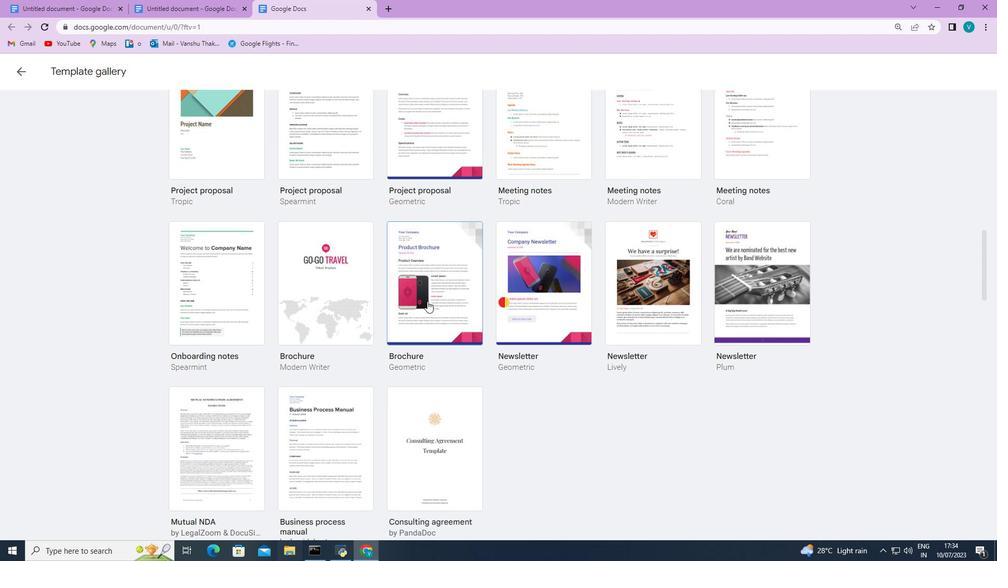 
Action: Mouse scrolled (427, 300) with delta (0, 0)
Screenshot: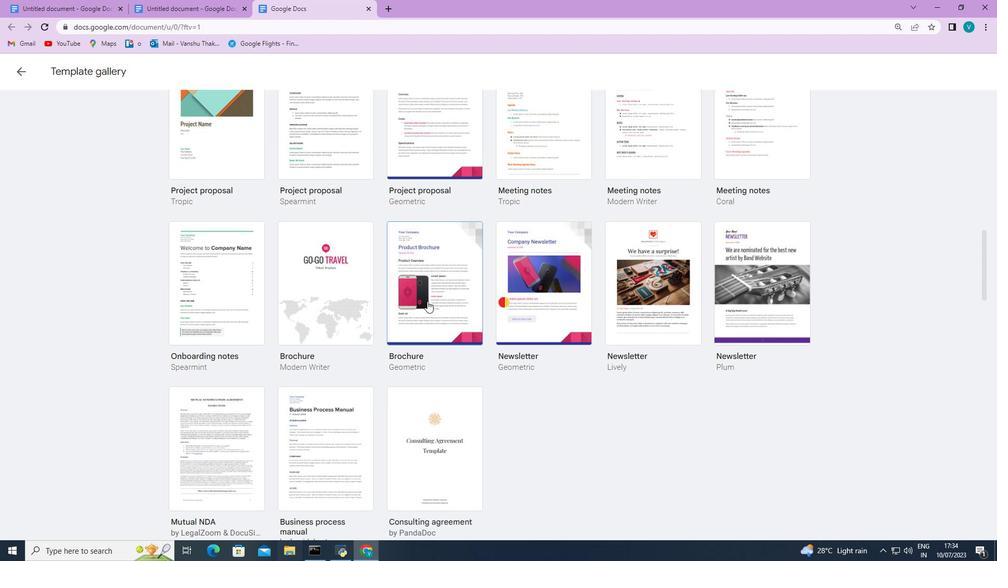 
Action: Mouse scrolled (427, 300) with delta (0, 0)
Screenshot: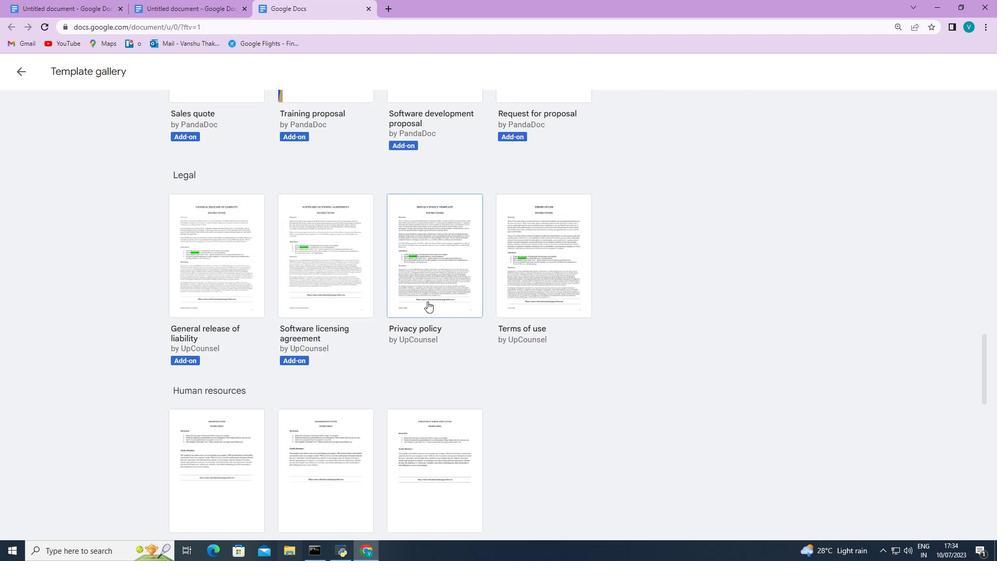 
Action: Mouse scrolled (427, 300) with delta (0, 0)
Screenshot: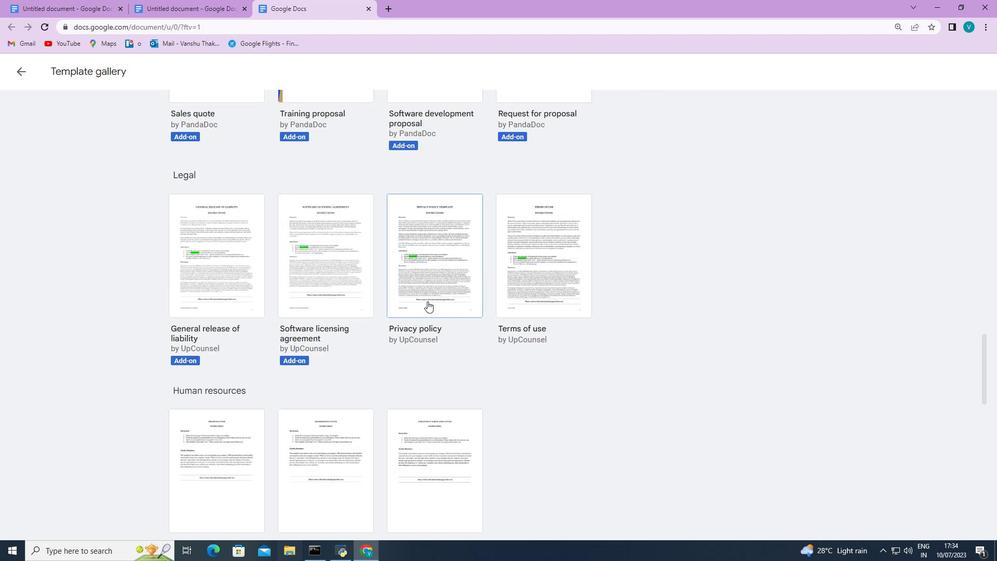 
Action: Mouse scrolled (427, 300) with delta (0, 0)
Screenshot: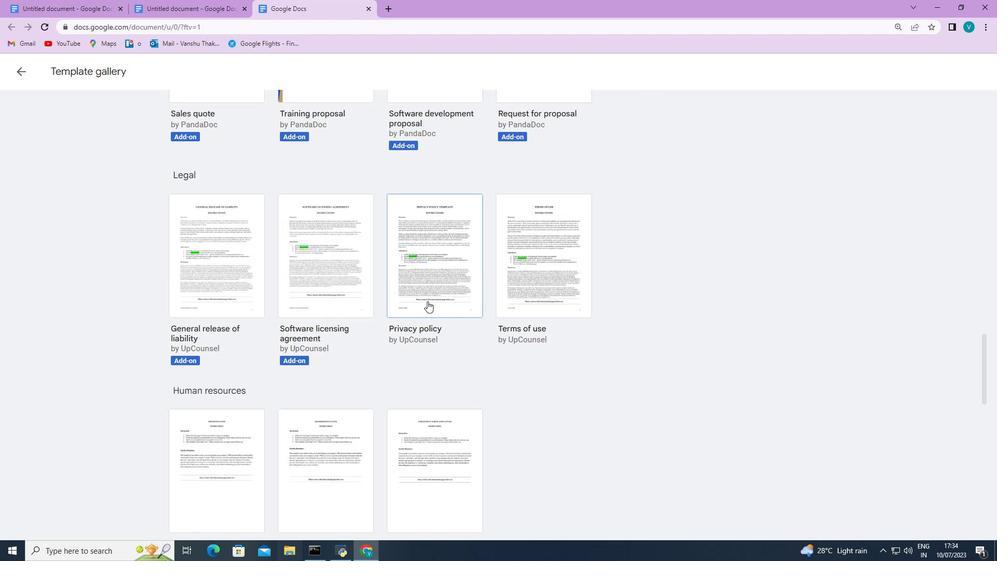 
Action: Mouse scrolled (427, 300) with delta (0, 0)
Screenshot: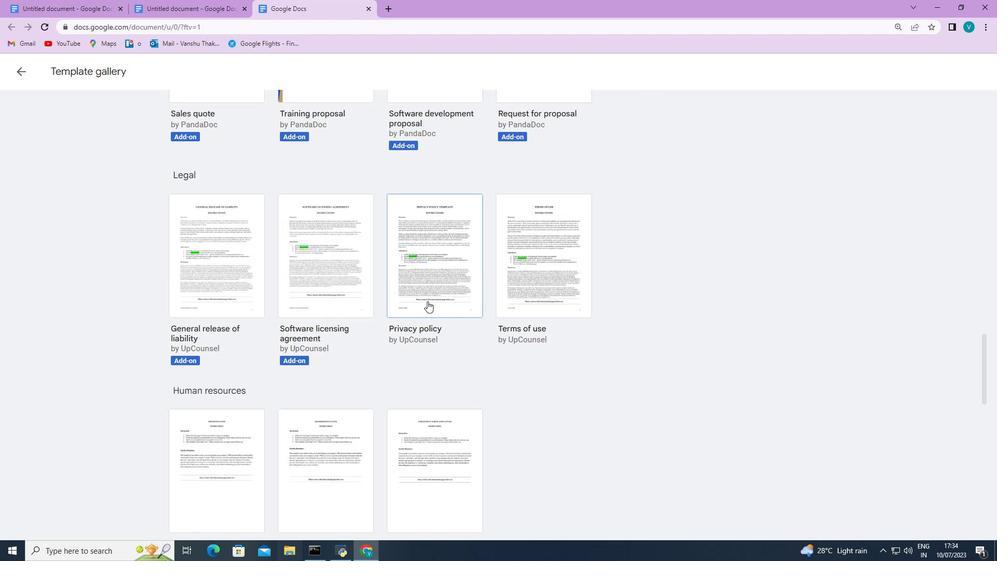 
Action: Mouse scrolled (427, 300) with delta (0, 0)
Screenshot: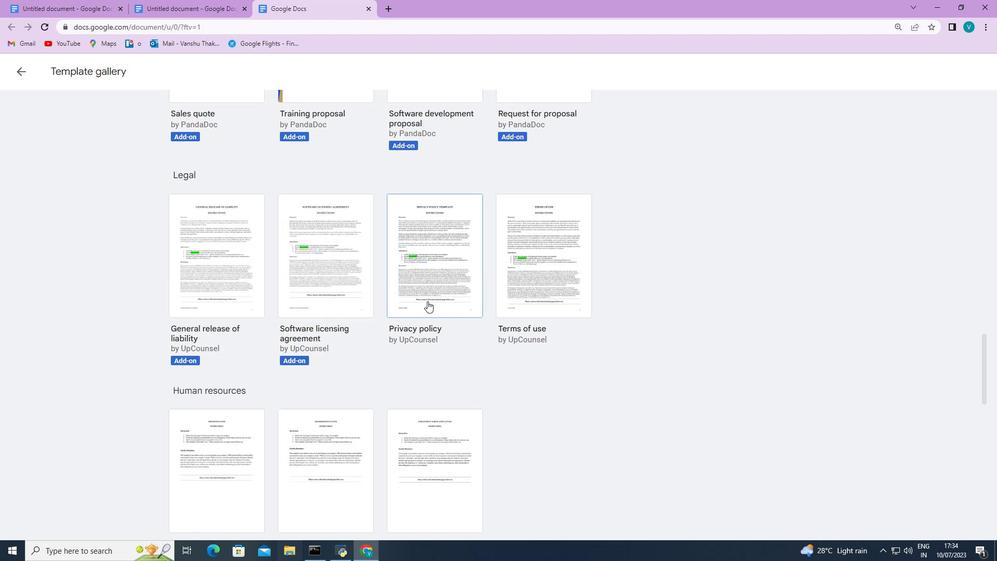 
Action: Mouse scrolled (427, 300) with delta (0, 0)
Screenshot: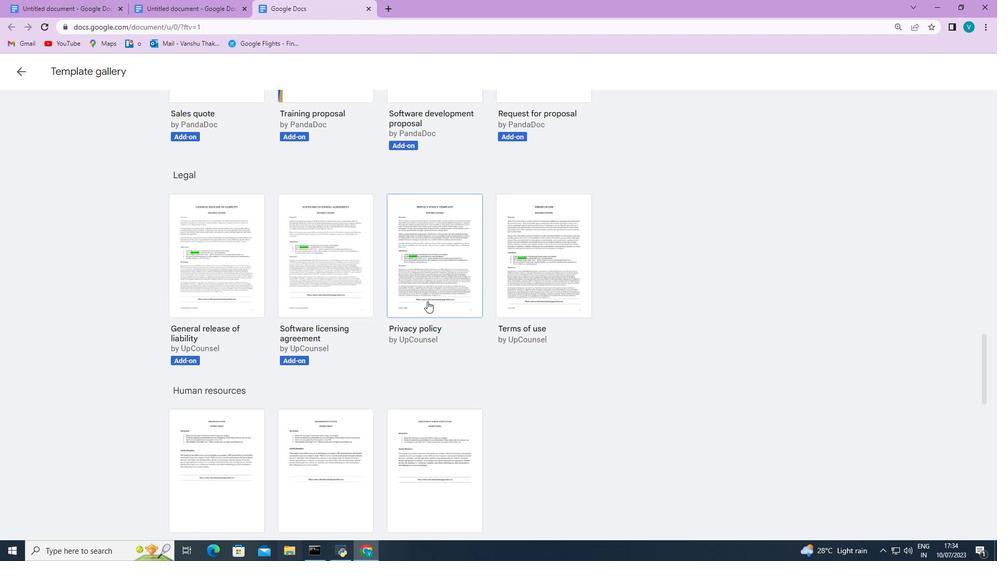 
Action: Mouse scrolled (427, 300) with delta (0, 0)
Screenshot: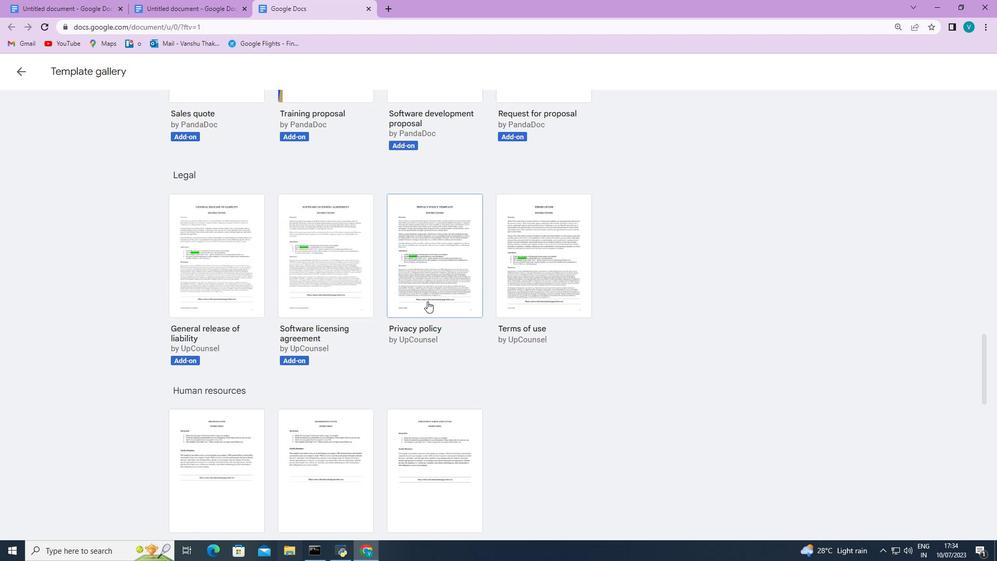 
Action: Mouse scrolled (427, 300) with delta (0, 0)
Screenshot: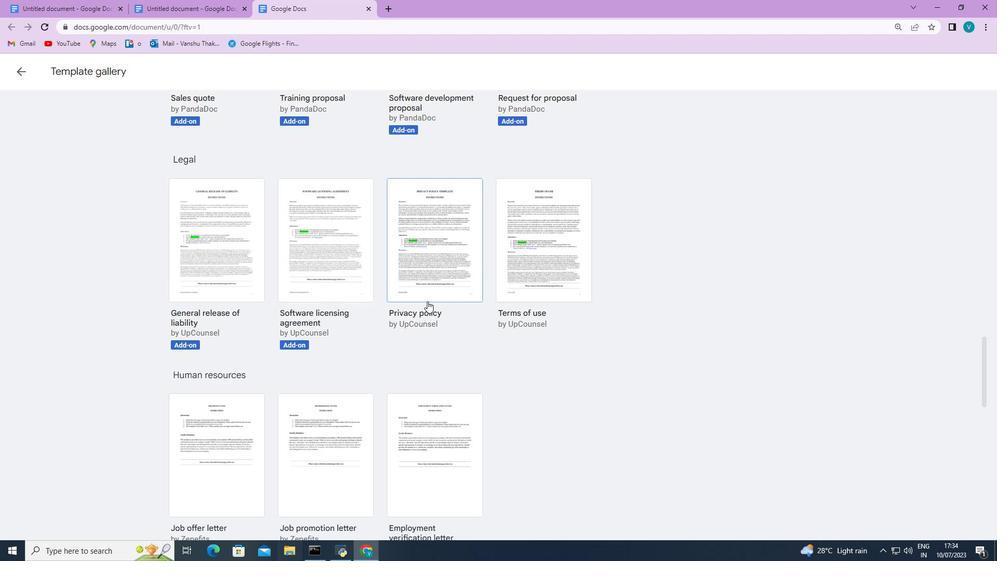 
Action: Mouse scrolled (427, 300) with delta (0, 0)
Screenshot: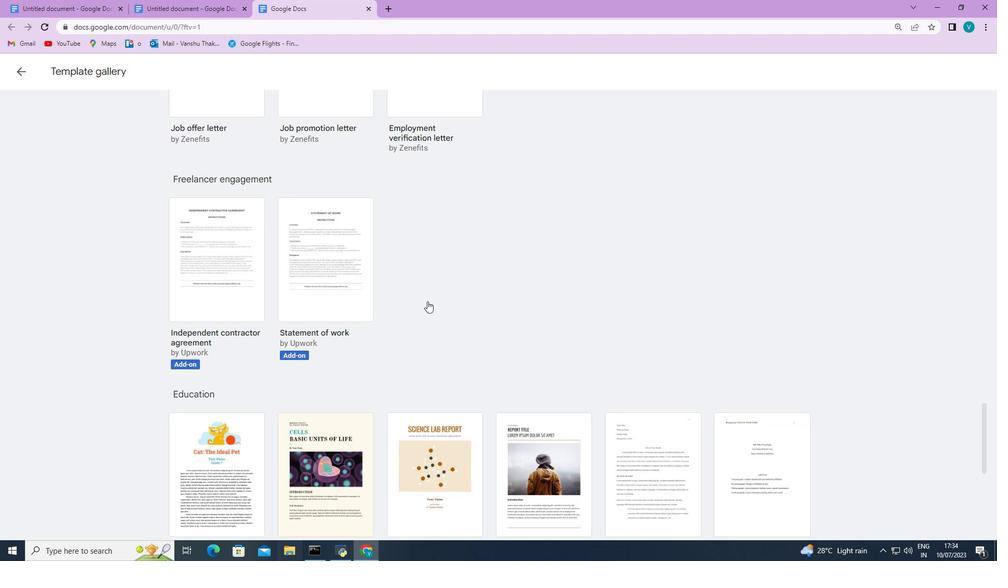 
Action: Mouse scrolled (427, 300) with delta (0, 0)
Screenshot: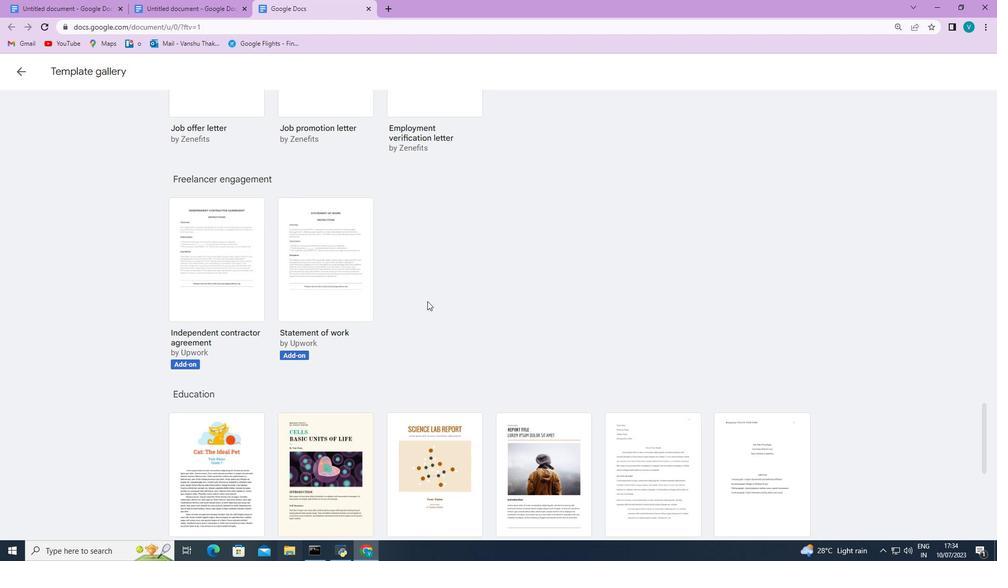 
Action: Mouse scrolled (427, 300) with delta (0, 0)
Screenshot: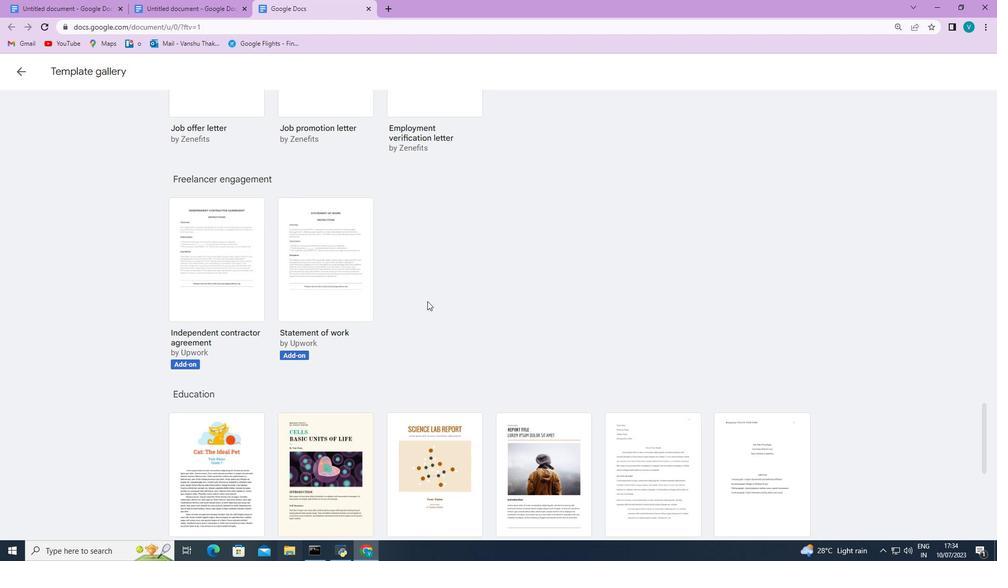 
Action: Mouse scrolled (427, 300) with delta (0, 0)
Screenshot: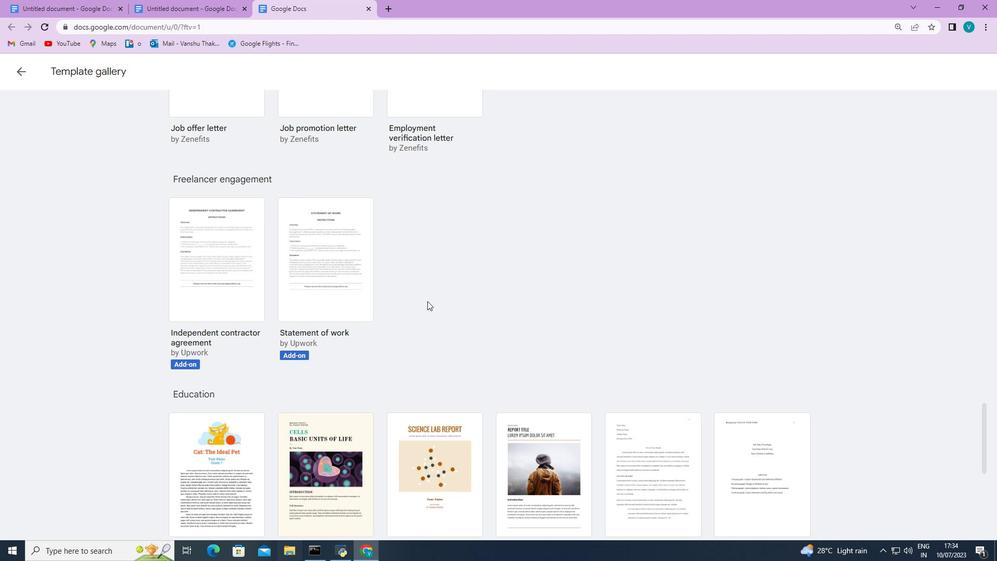 
Action: Mouse scrolled (427, 300) with delta (0, 0)
Screenshot: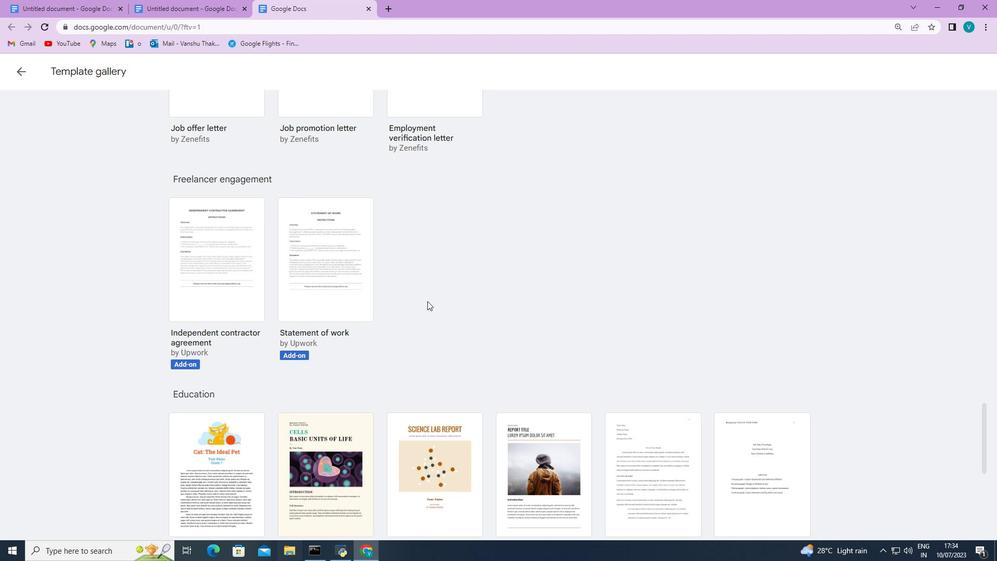 
Action: Mouse scrolled (427, 300) with delta (0, 0)
Screenshot: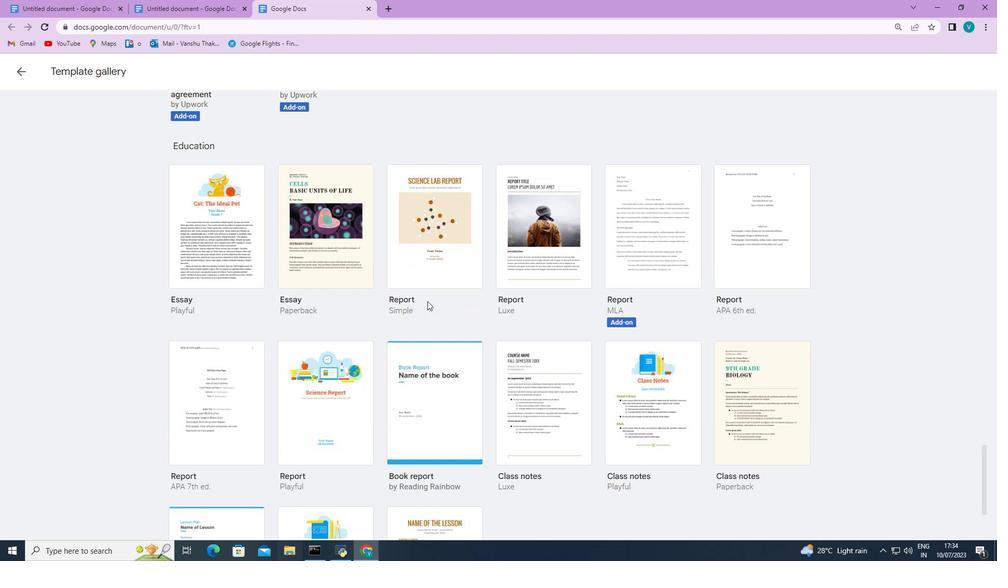 
Action: Mouse scrolled (427, 300) with delta (0, 0)
Screenshot: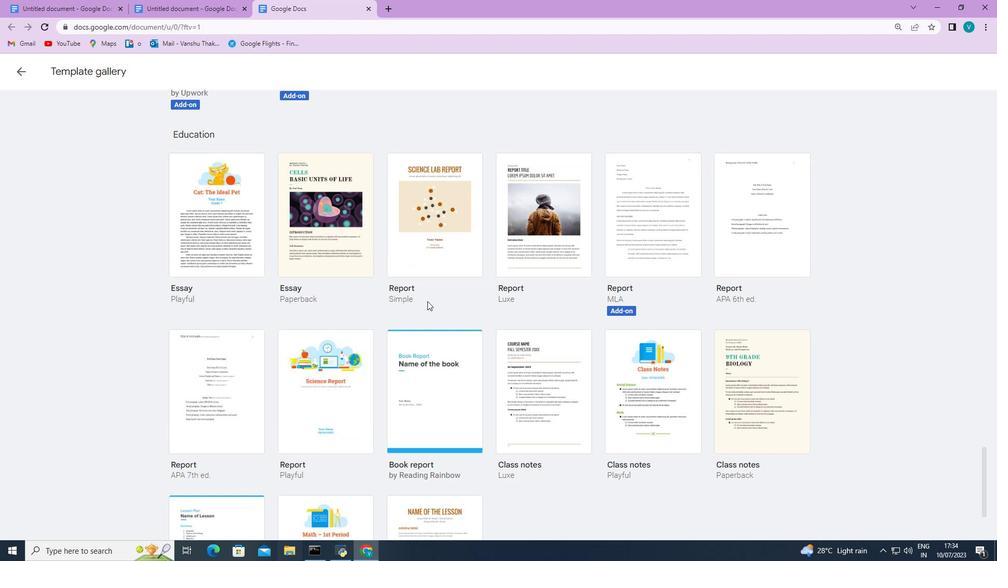 
Action: Mouse moved to (439, 258)
Screenshot: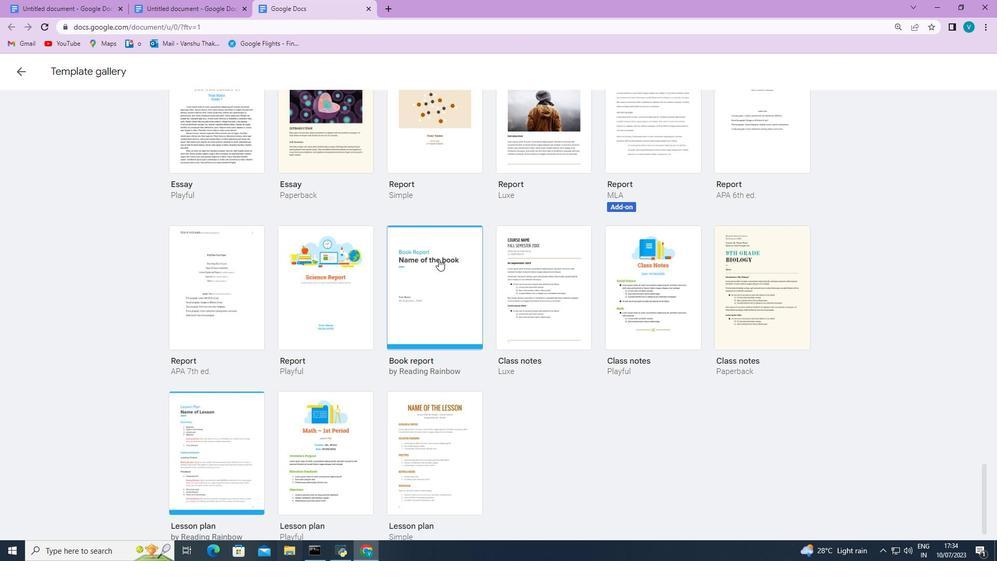 
Action: Mouse pressed left at (439, 258)
Screenshot: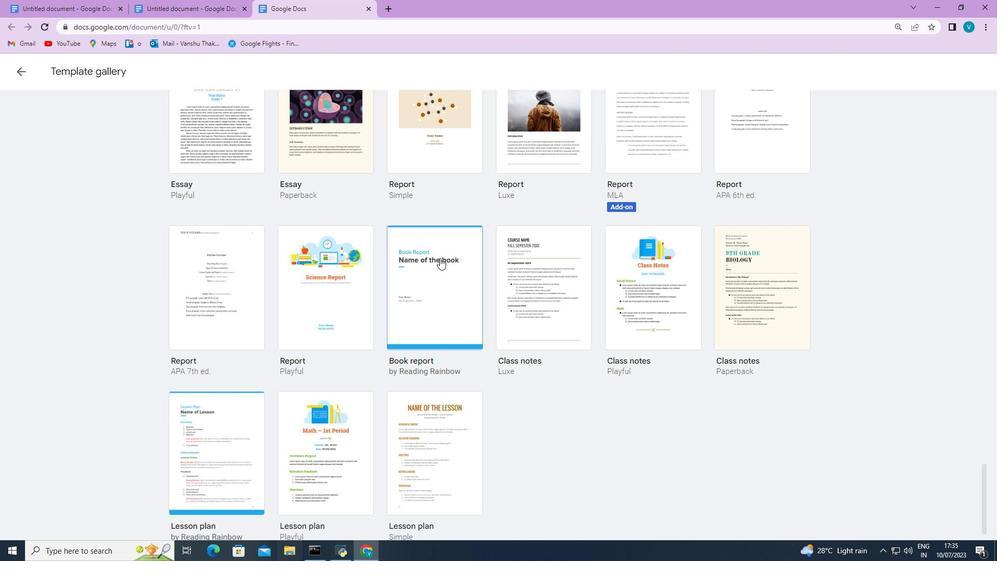 
